 Task: Manage the organization's user interface settings.
Action: Mouse moved to (1196, 85)
Screenshot: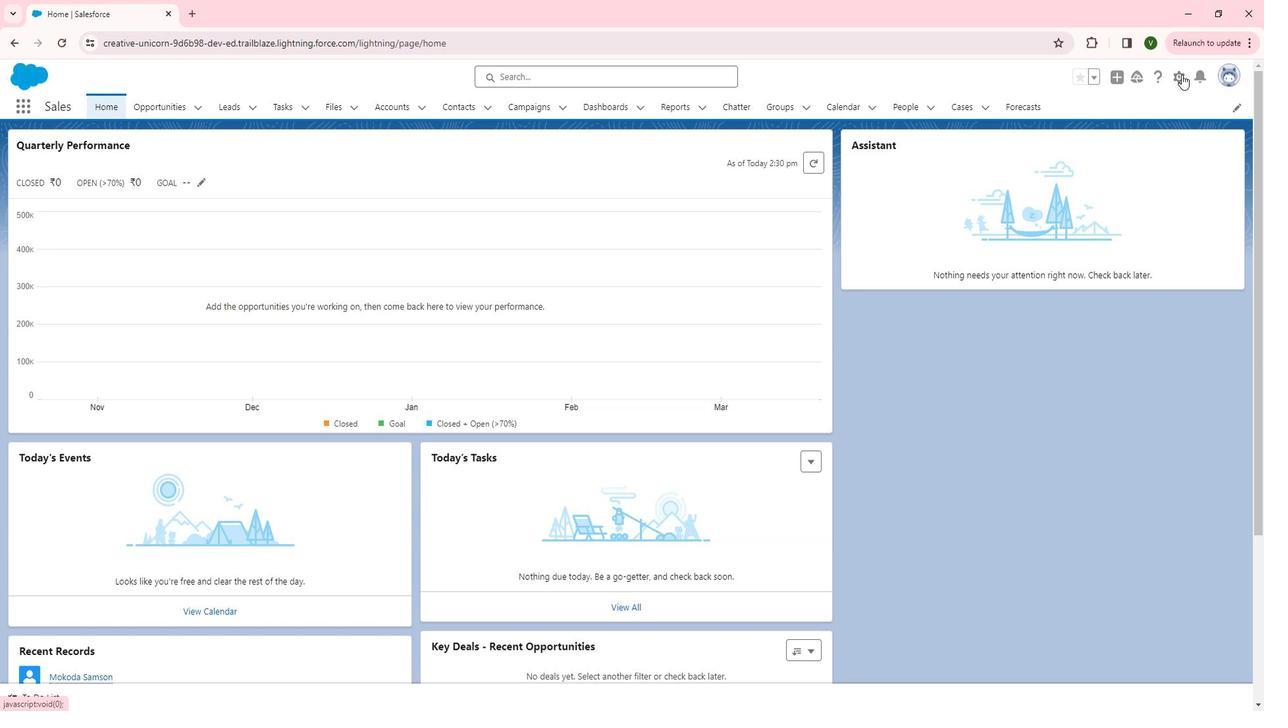 
Action: Mouse pressed left at (1196, 85)
Screenshot: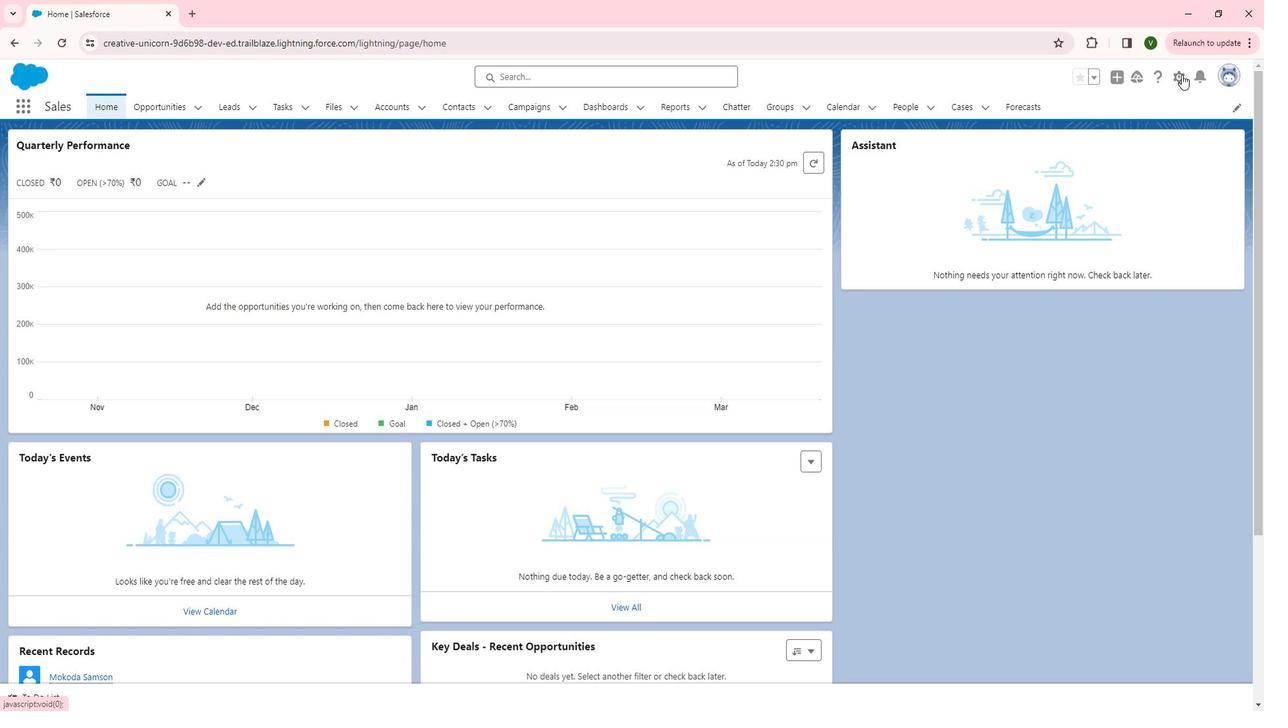 
Action: Mouse moved to (1145, 178)
Screenshot: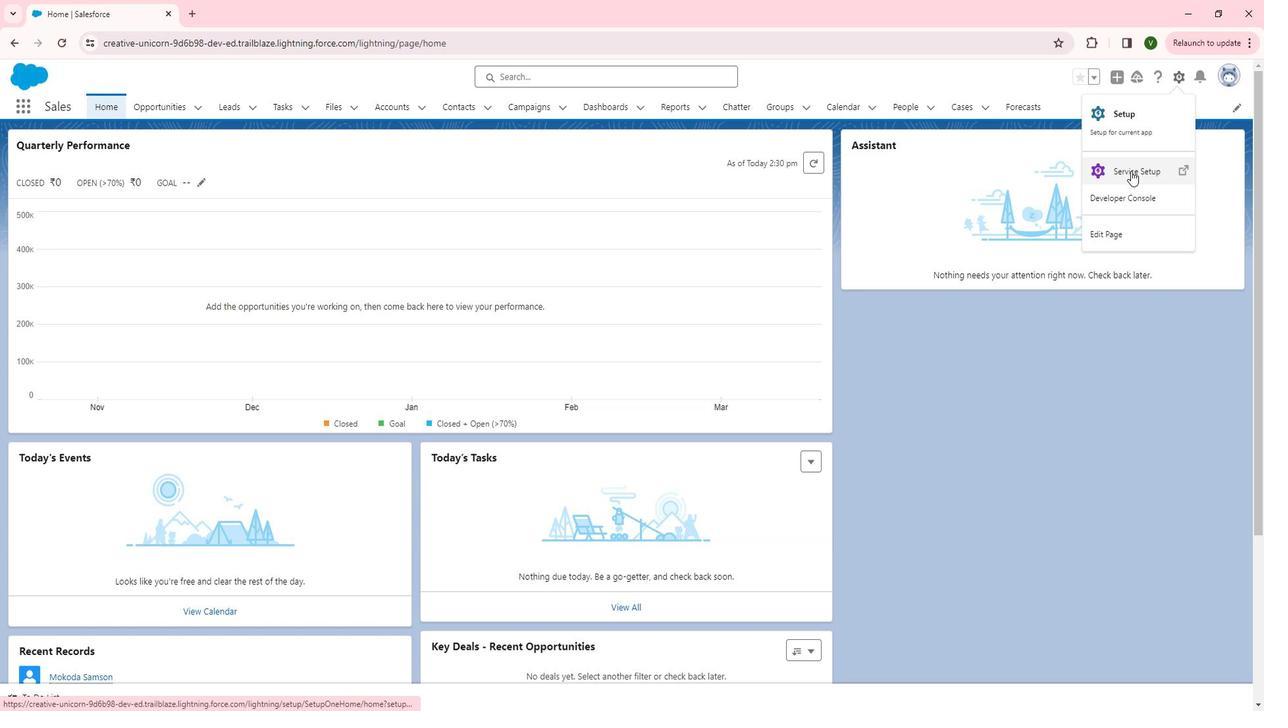 
Action: Mouse pressed left at (1145, 178)
Screenshot: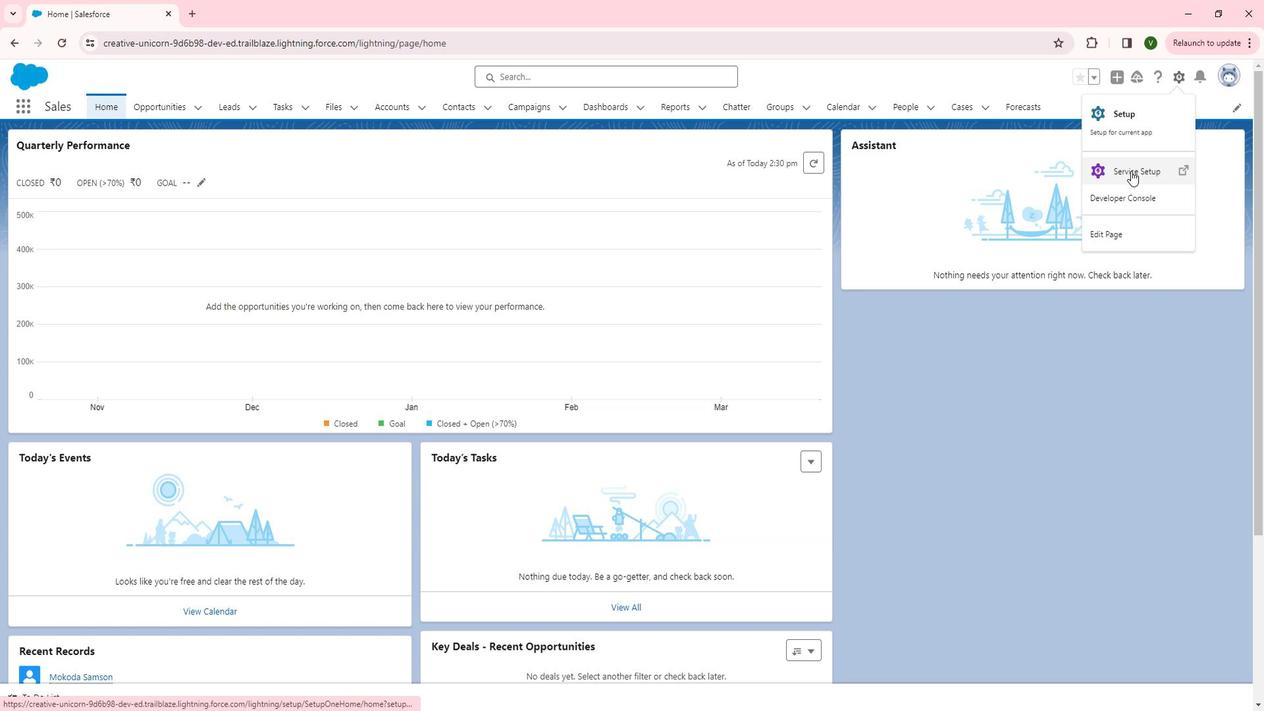 
Action: Mouse moved to (109, 328)
Screenshot: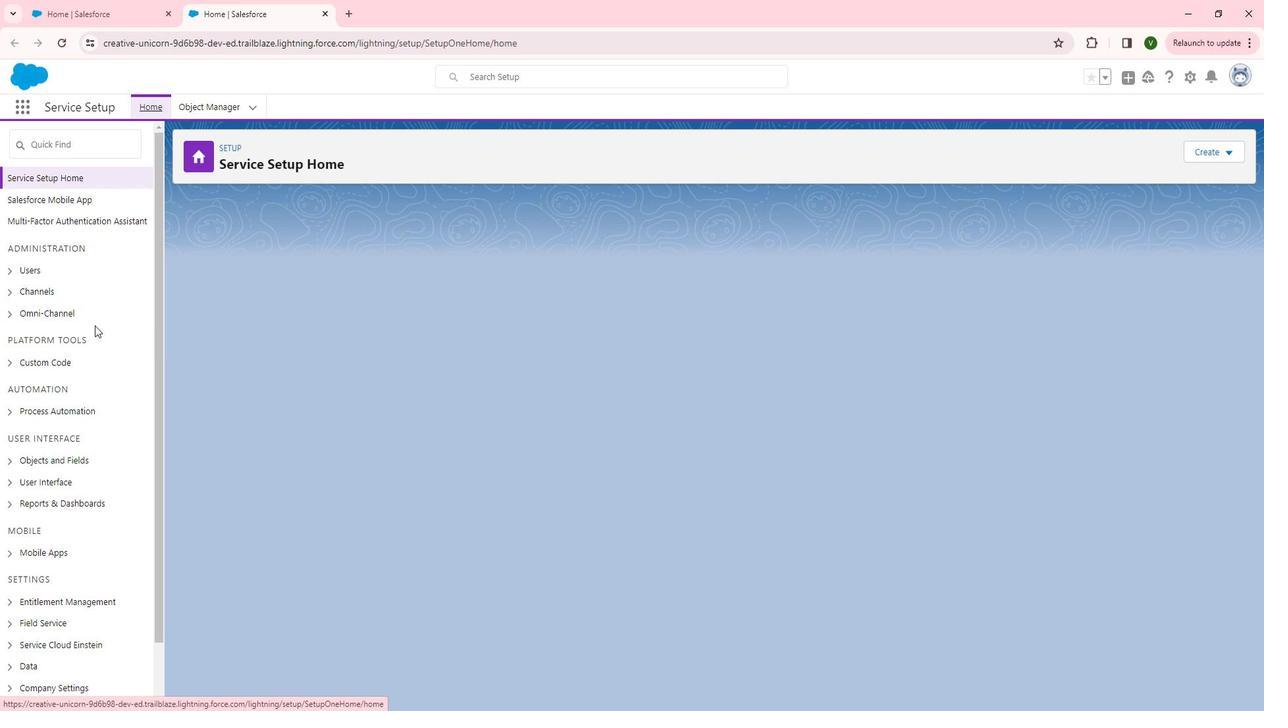 
Action: Mouse scrolled (109, 327) with delta (0, 0)
Screenshot: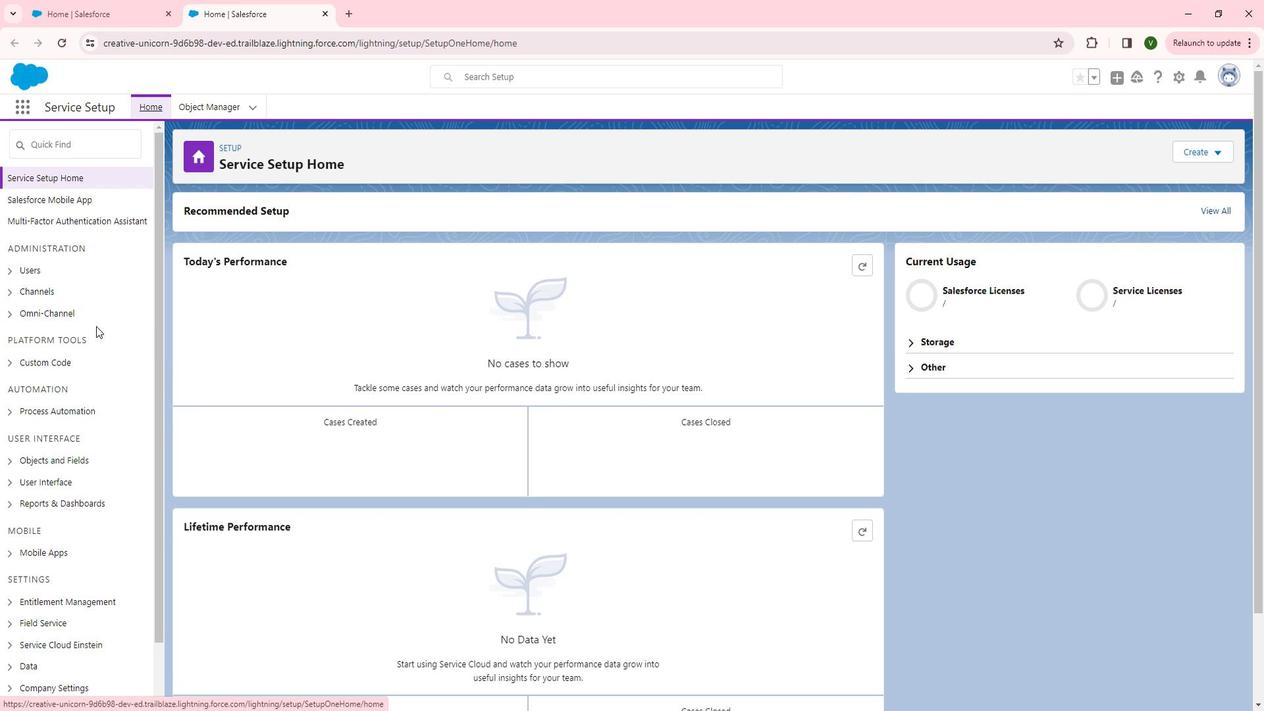 
Action: Mouse moved to (54, 388)
Screenshot: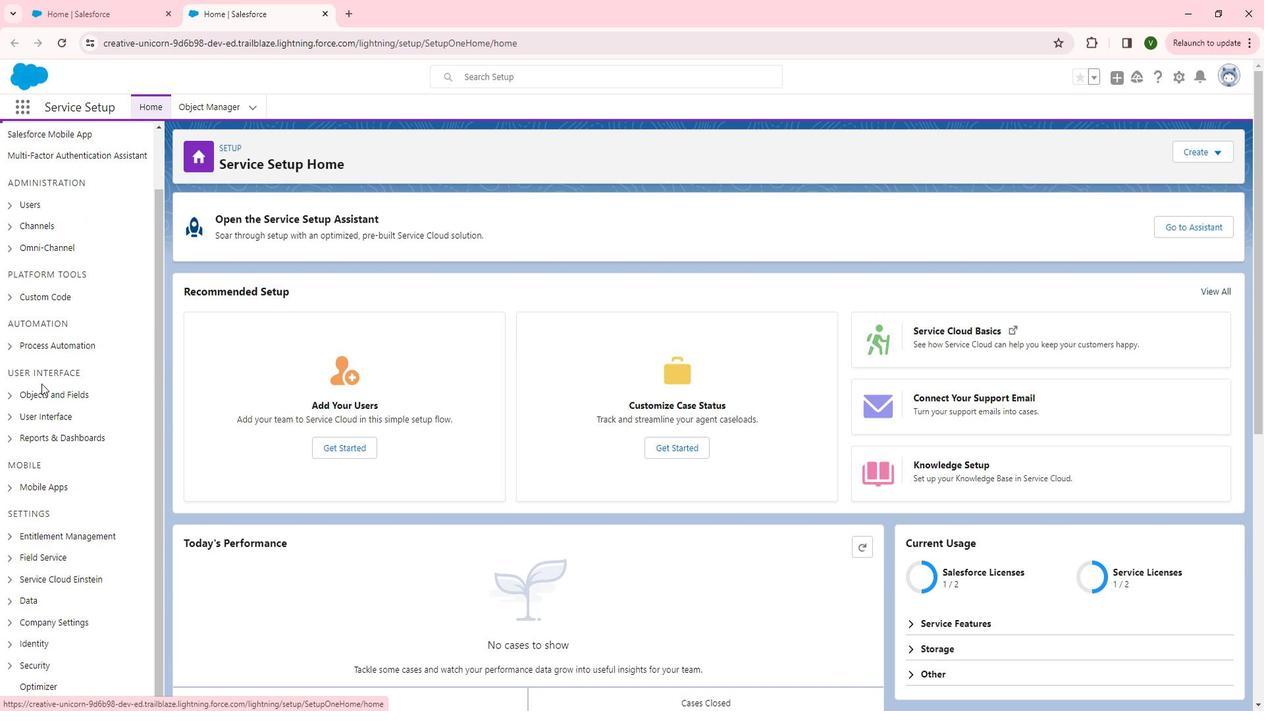 
Action: Mouse scrolled (54, 387) with delta (0, 0)
Screenshot: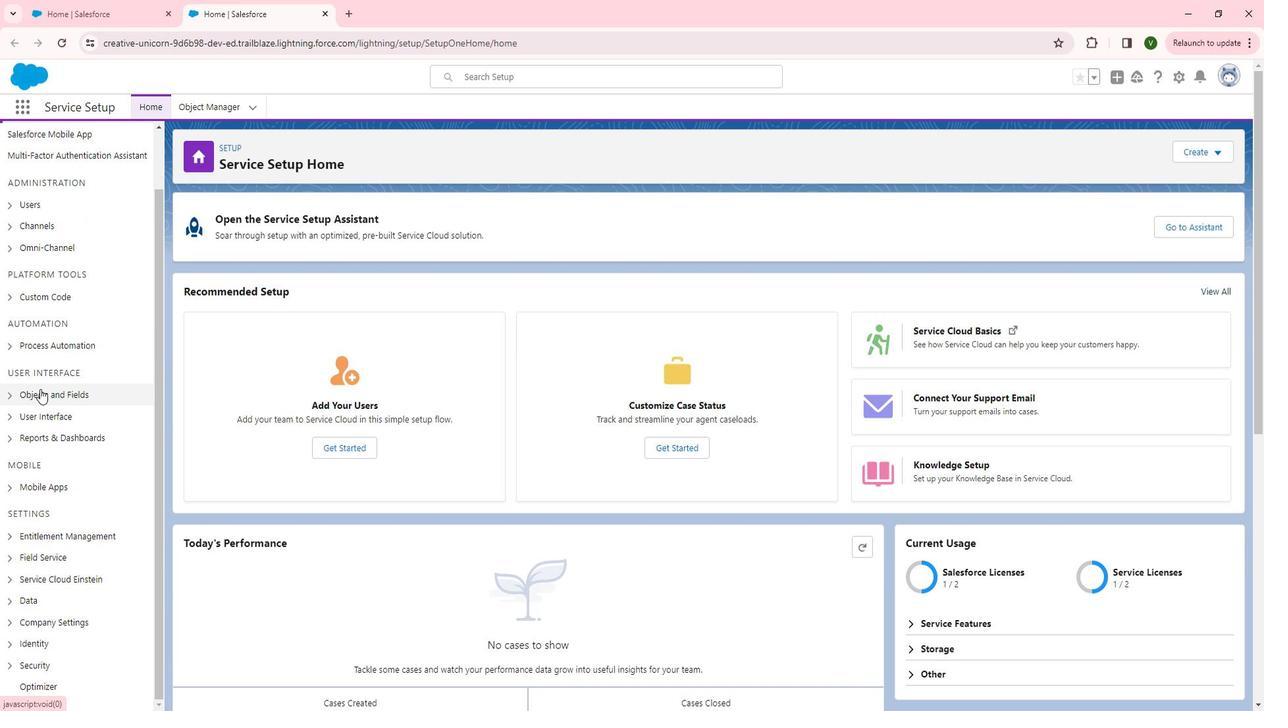 
Action: Mouse moved to (25, 415)
Screenshot: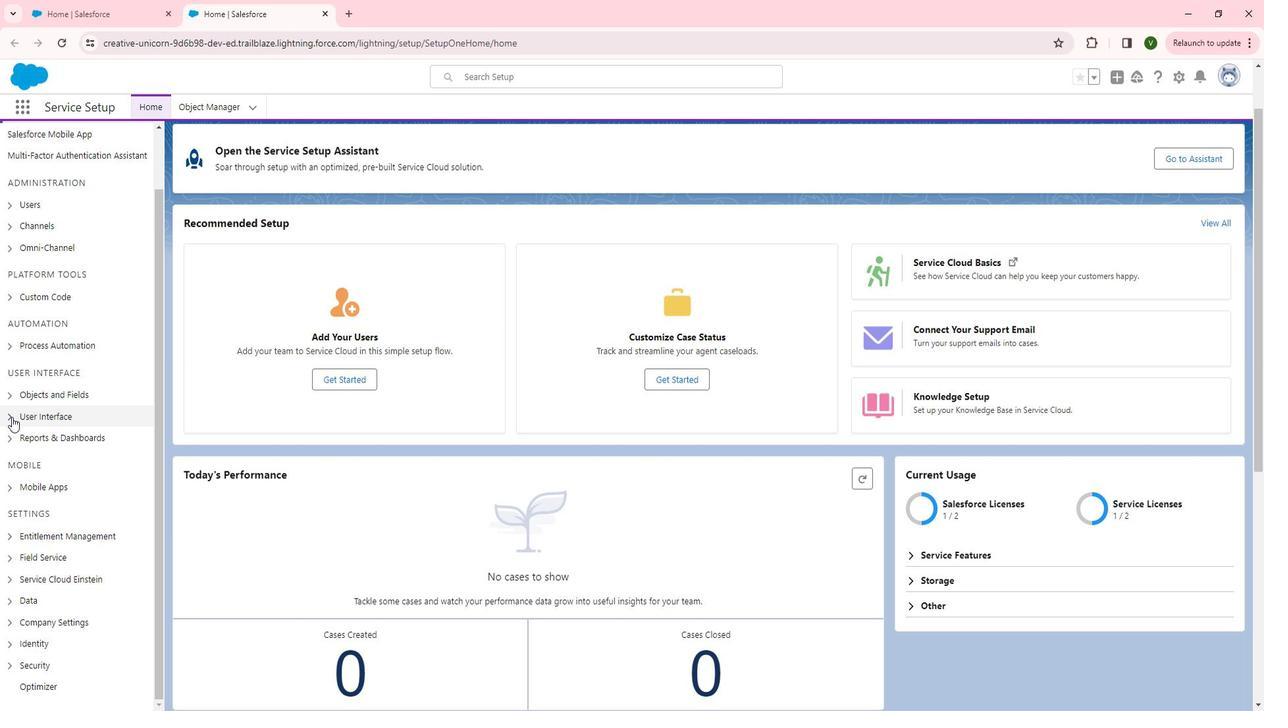 
Action: Mouse pressed left at (25, 415)
Screenshot: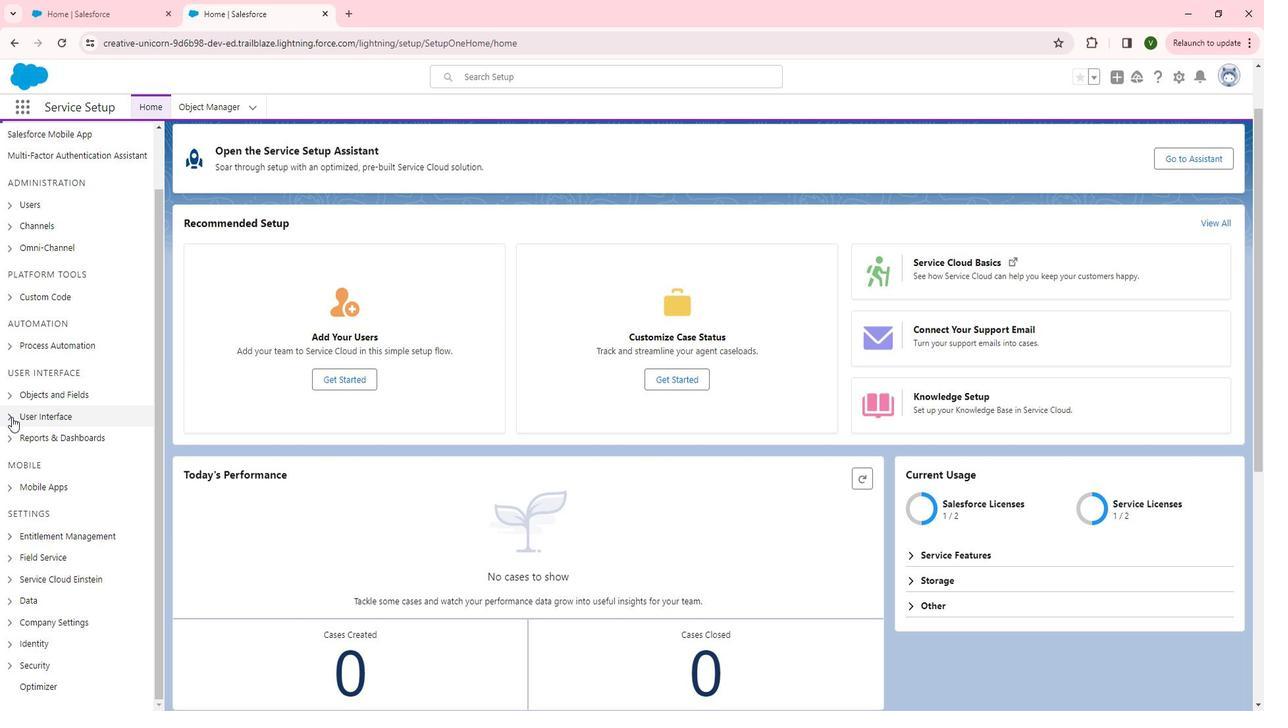 
Action: Mouse moved to (72, 412)
Screenshot: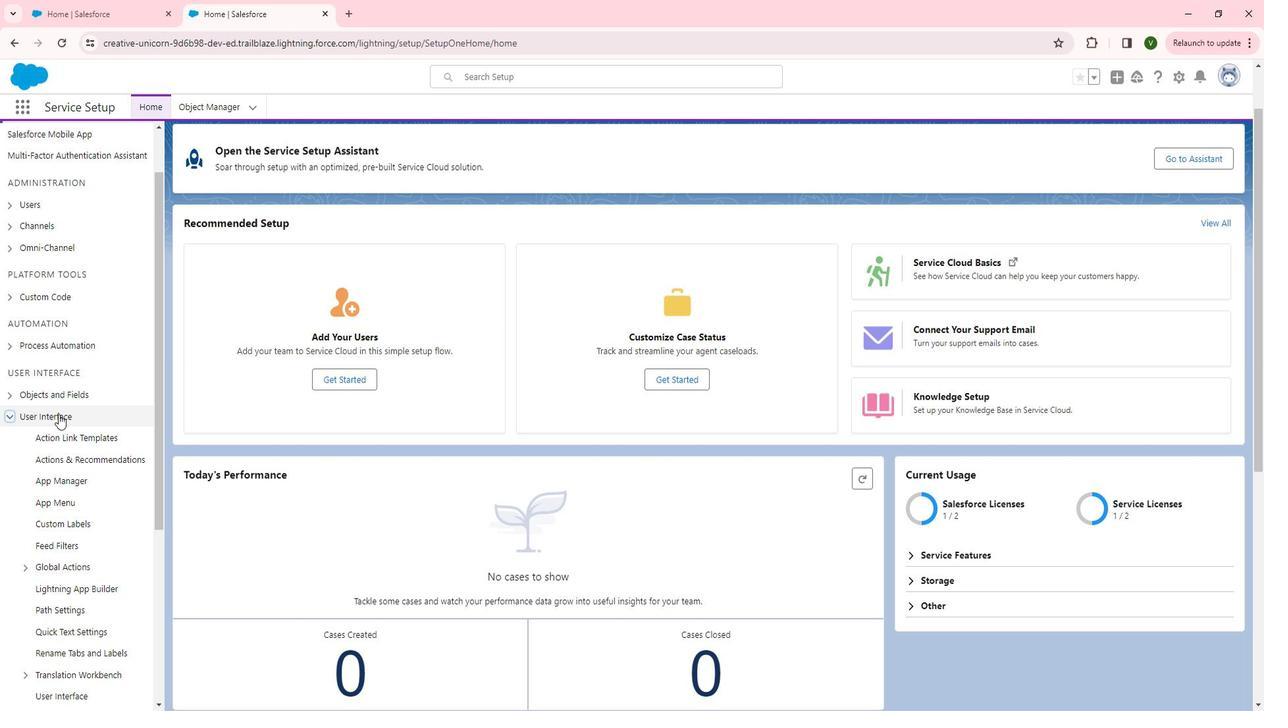 
Action: Mouse scrolled (72, 412) with delta (0, 0)
Screenshot: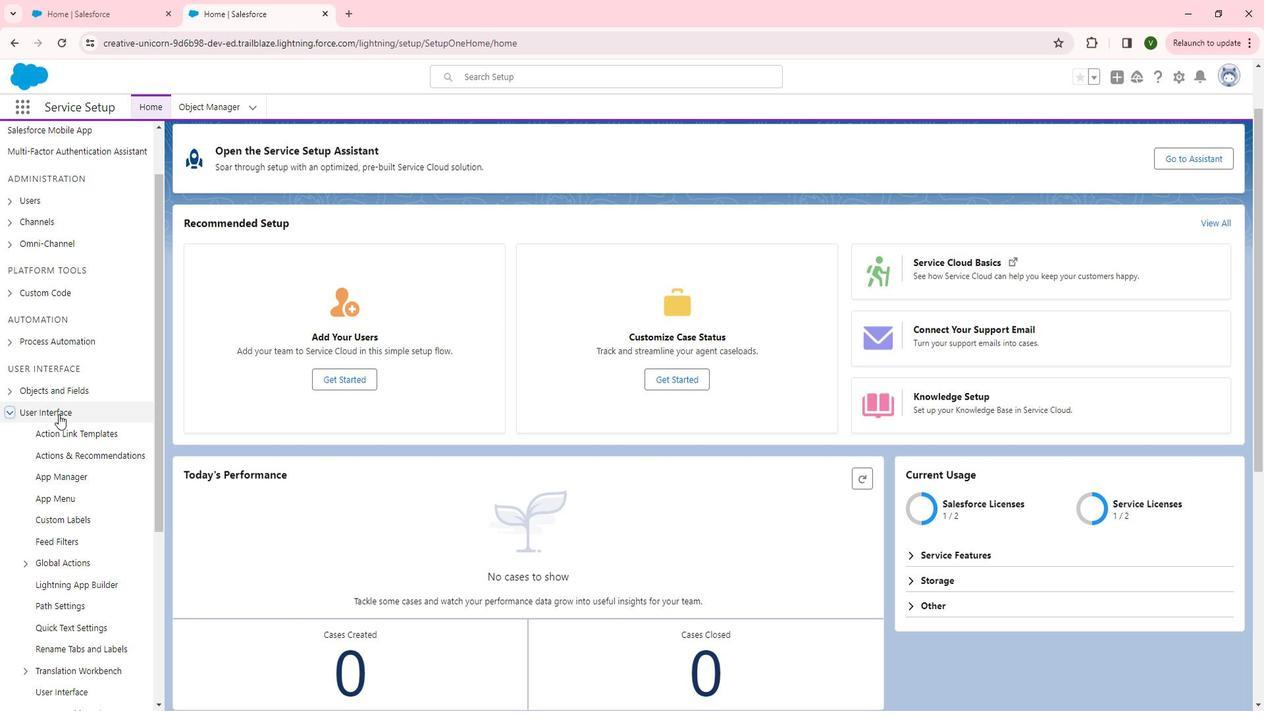 
Action: Mouse scrolled (72, 412) with delta (0, 0)
Screenshot: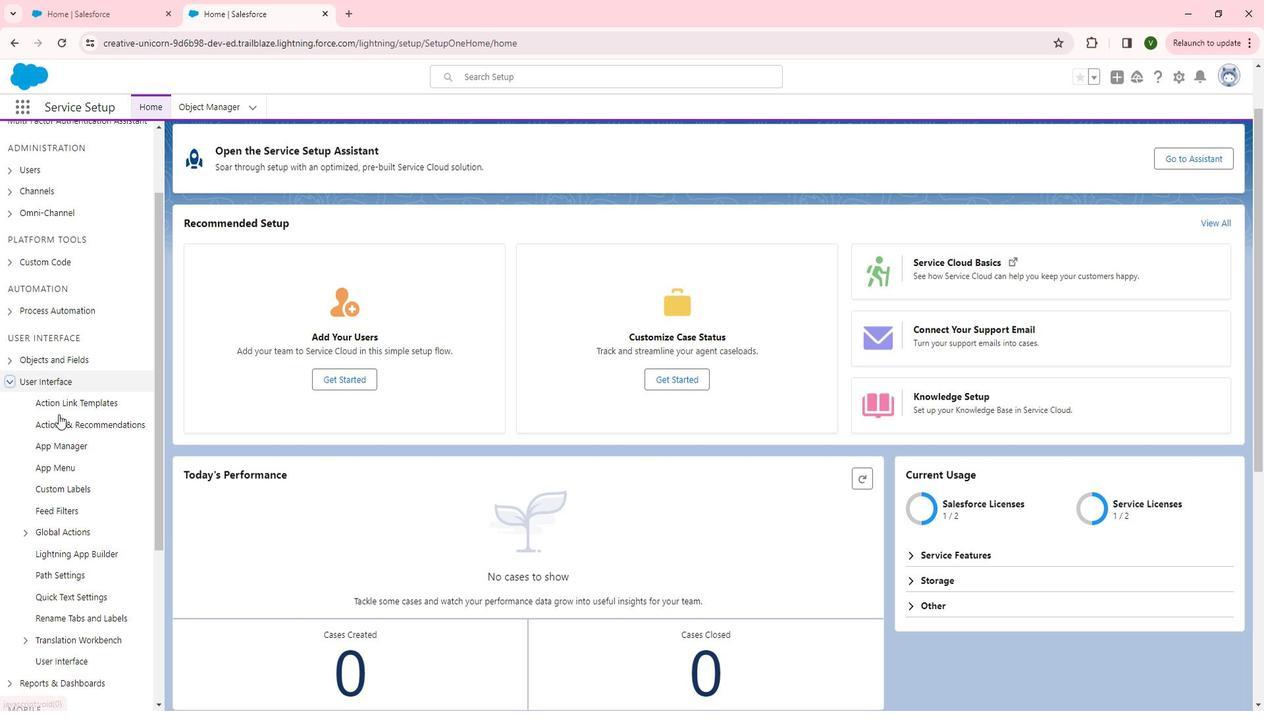 
Action: Mouse scrolled (72, 412) with delta (0, 0)
Screenshot: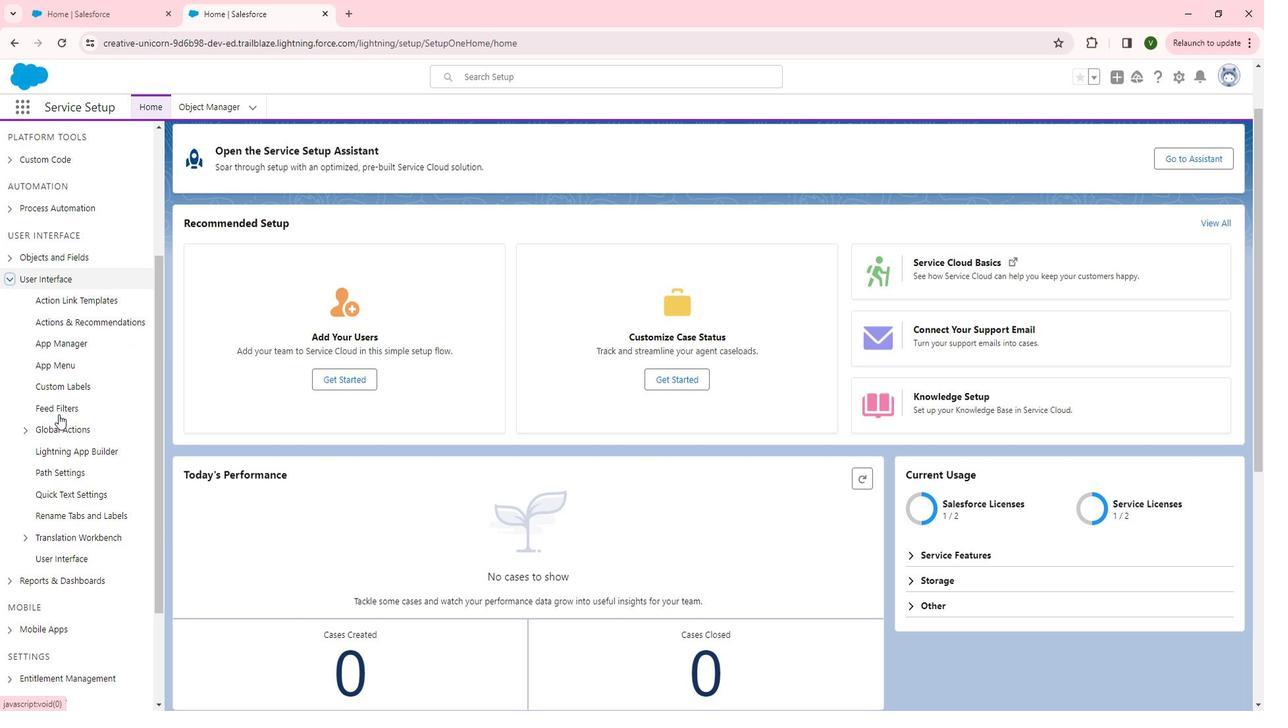 
Action: Mouse scrolled (72, 412) with delta (0, 0)
Screenshot: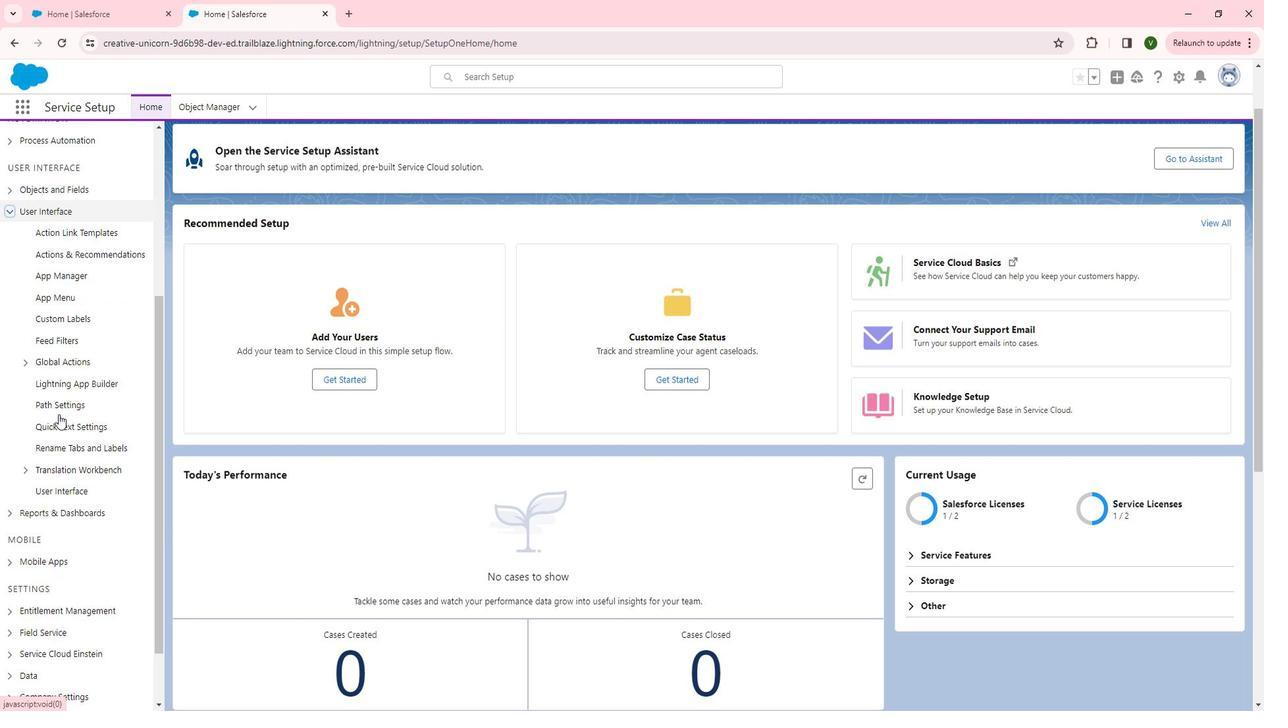 
Action: Mouse moved to (72, 420)
Screenshot: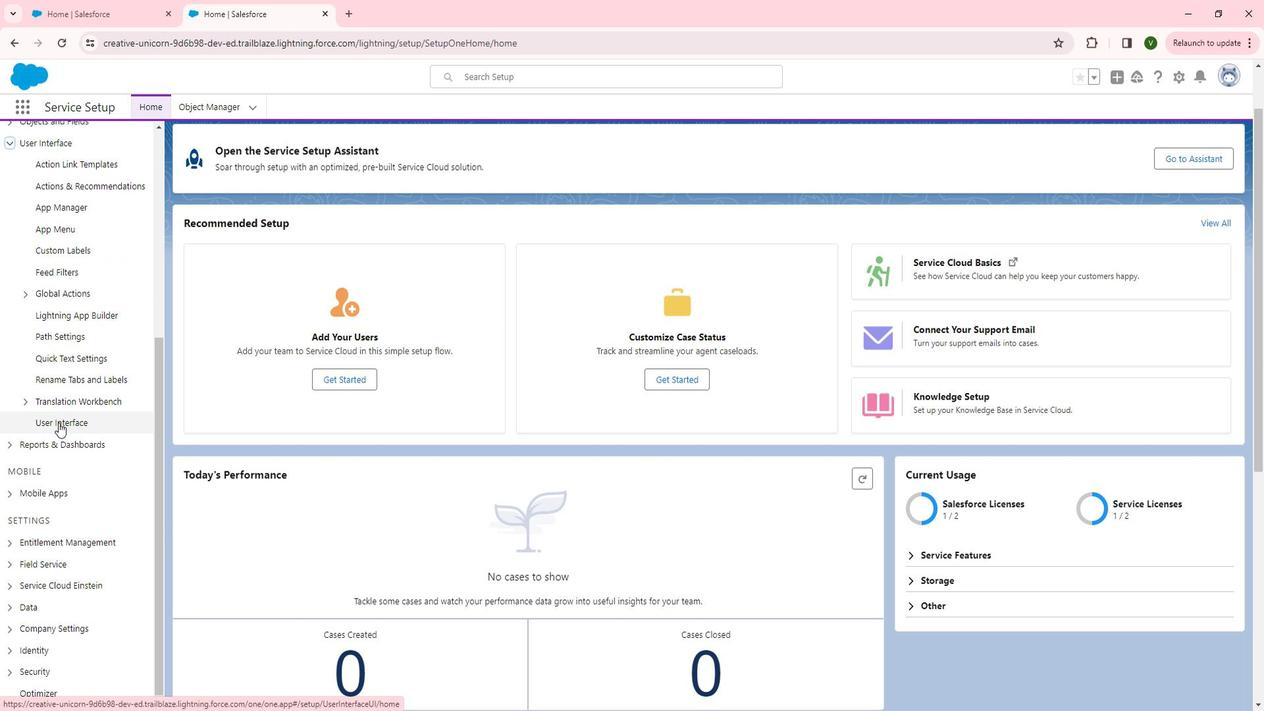 
Action: Mouse pressed left at (72, 420)
Screenshot: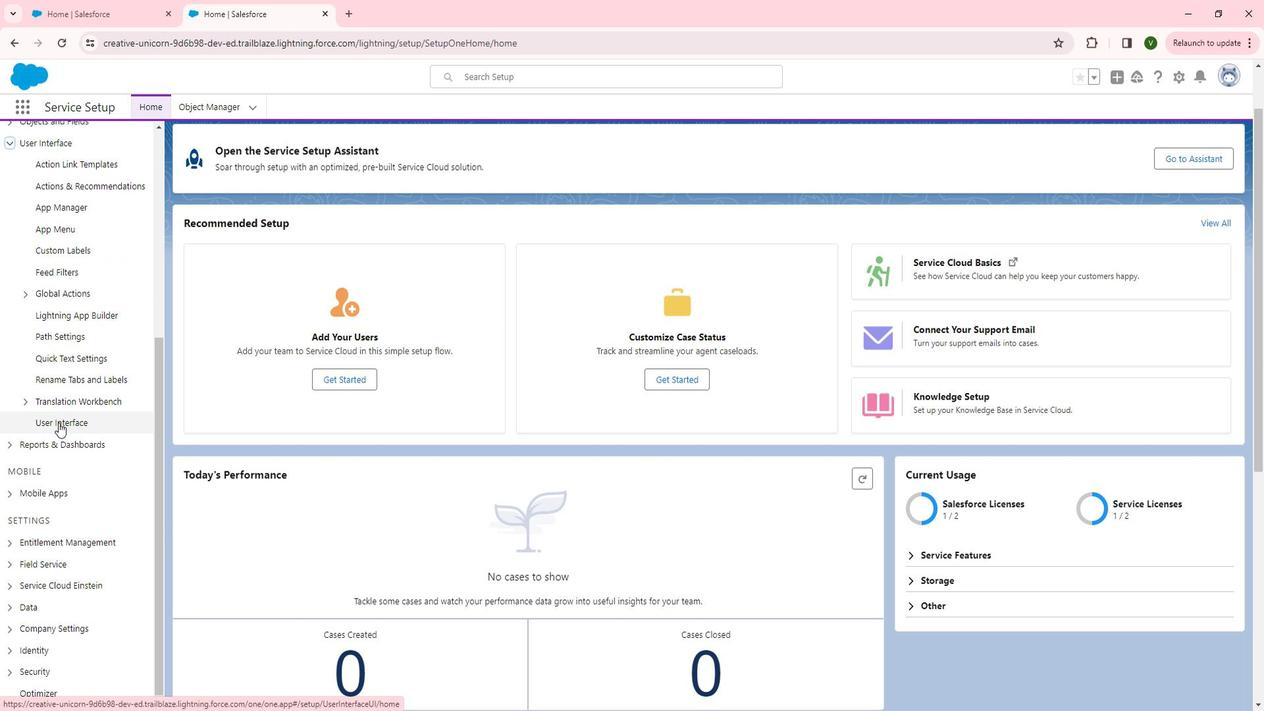 
Action: Mouse moved to (455, 354)
Screenshot: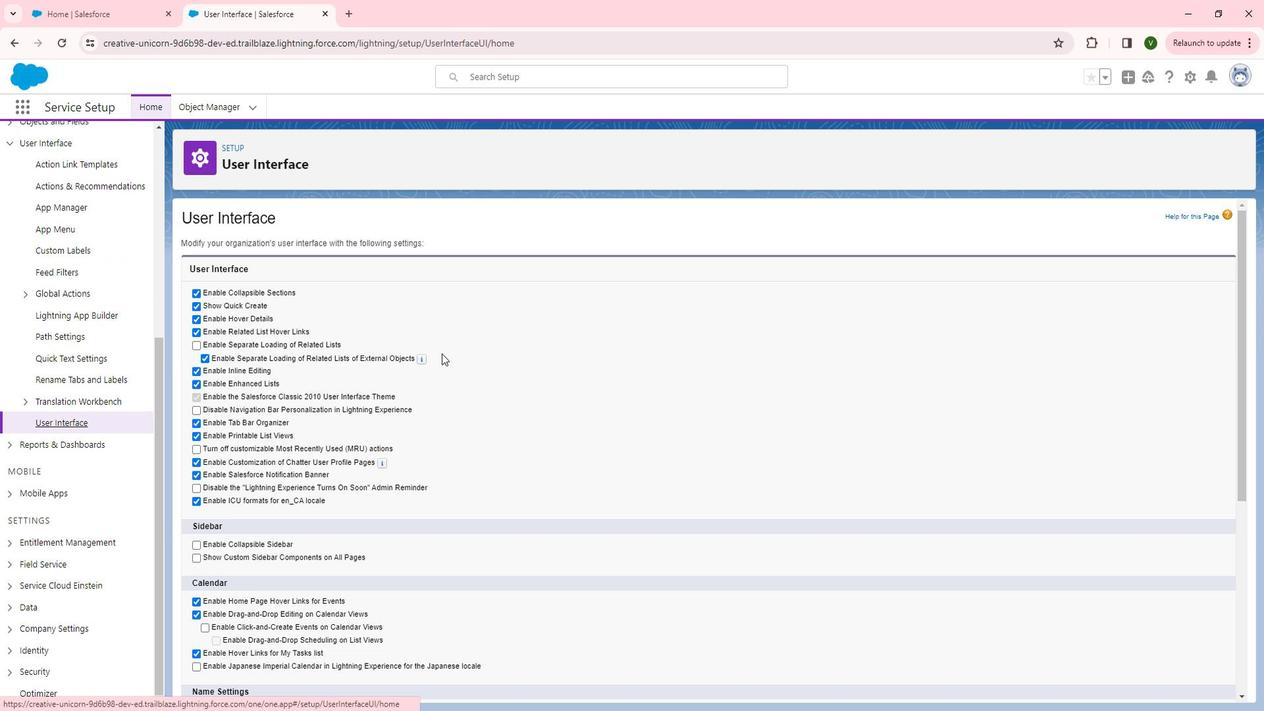
Action: Mouse scrolled (455, 353) with delta (0, 0)
Screenshot: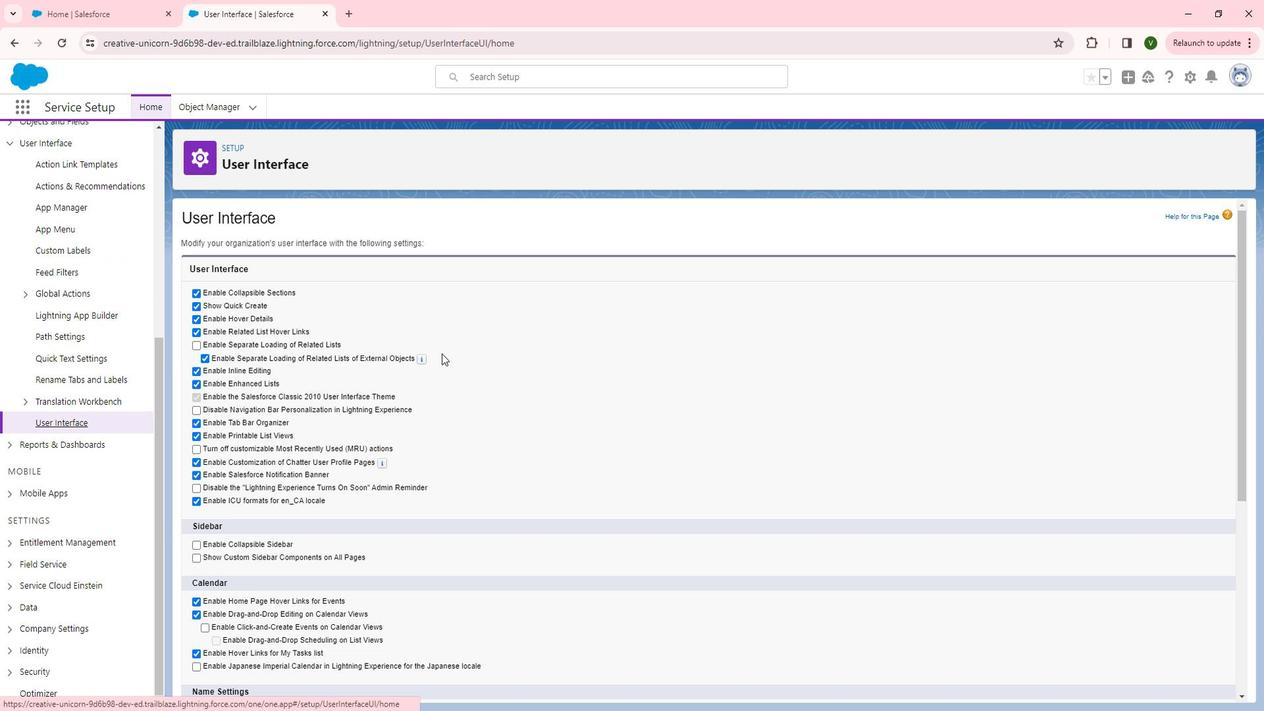 
Action: Mouse moved to (210, 381)
Screenshot: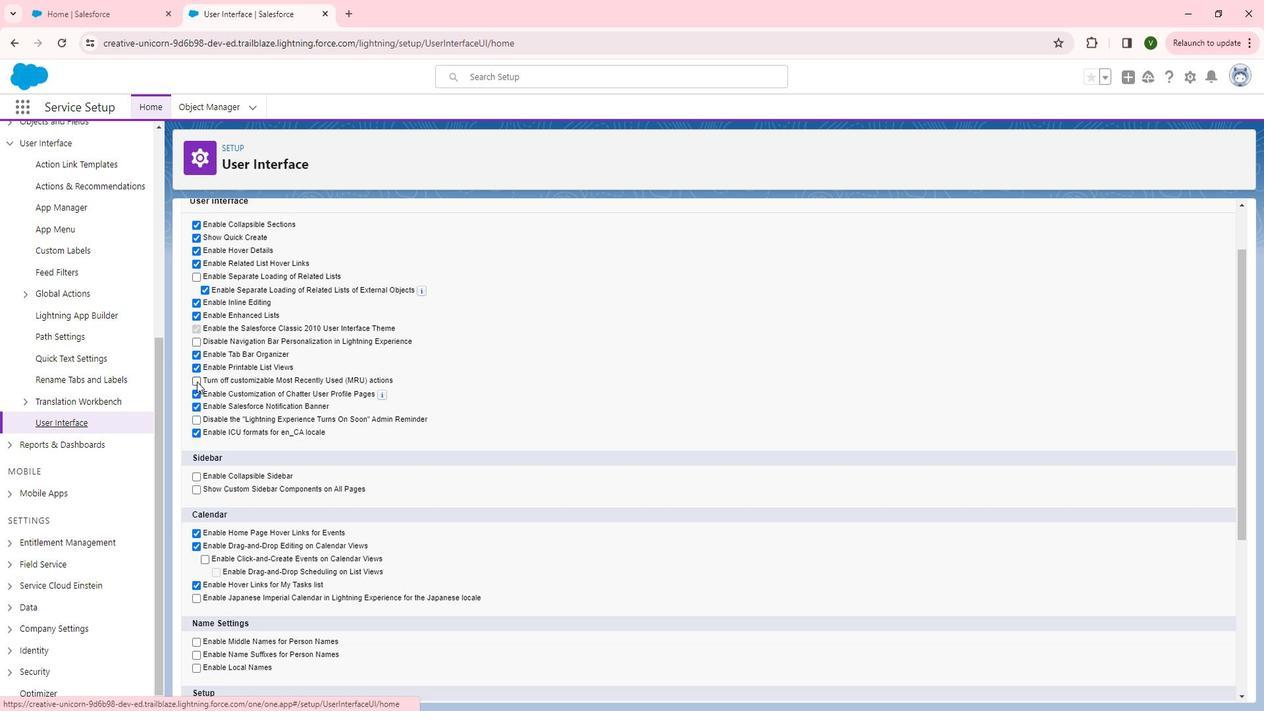 
Action: Mouse pressed left at (210, 381)
Screenshot: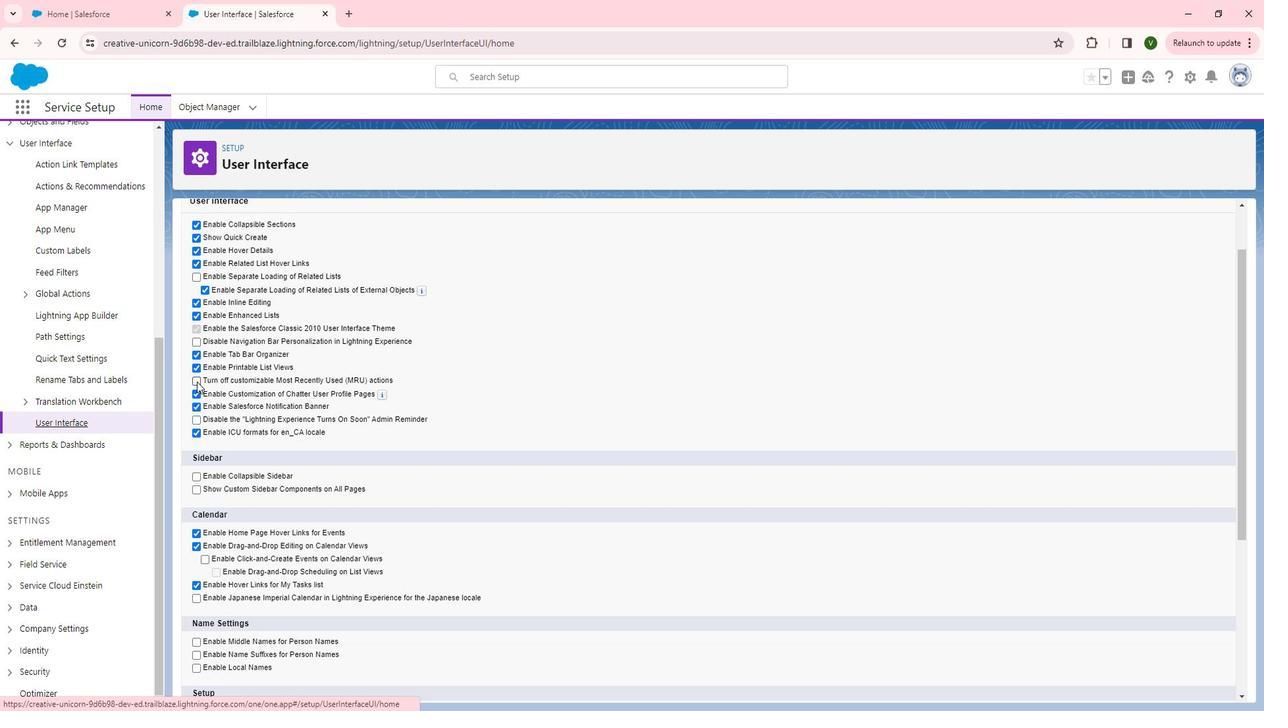 
Action: Mouse moved to (243, 489)
Screenshot: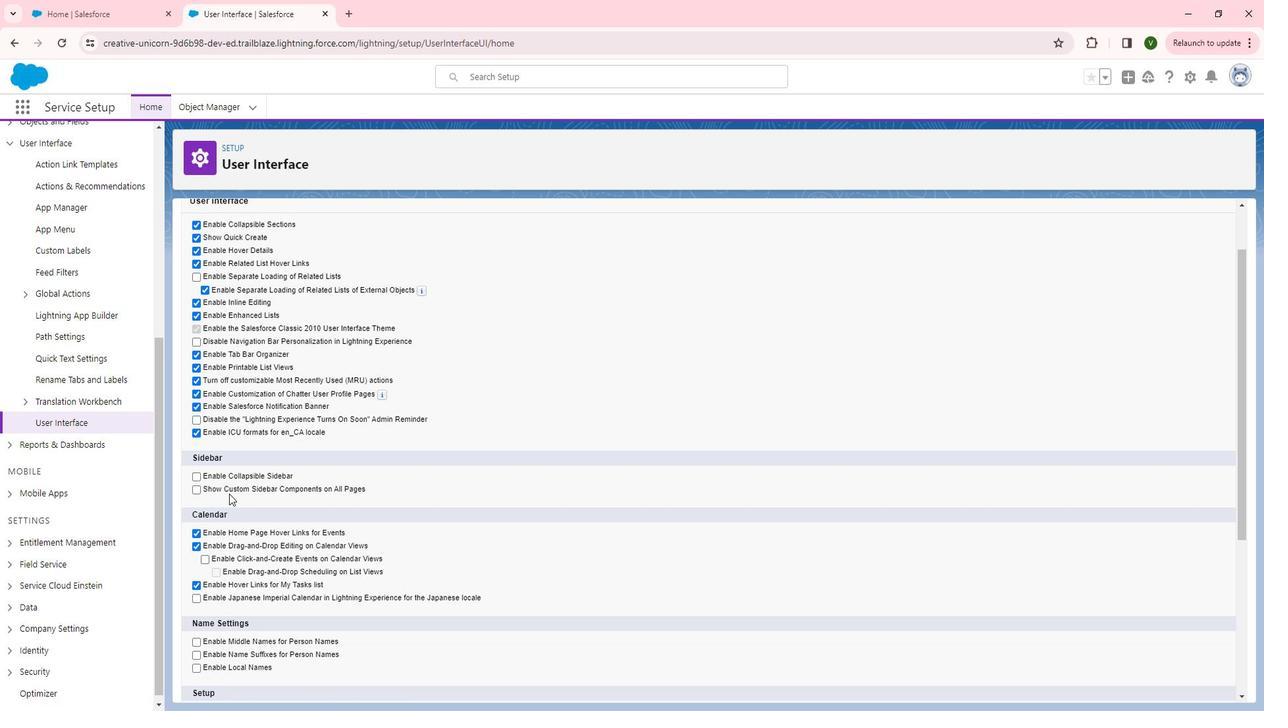 
Action: Mouse scrolled (243, 488) with delta (0, 0)
Screenshot: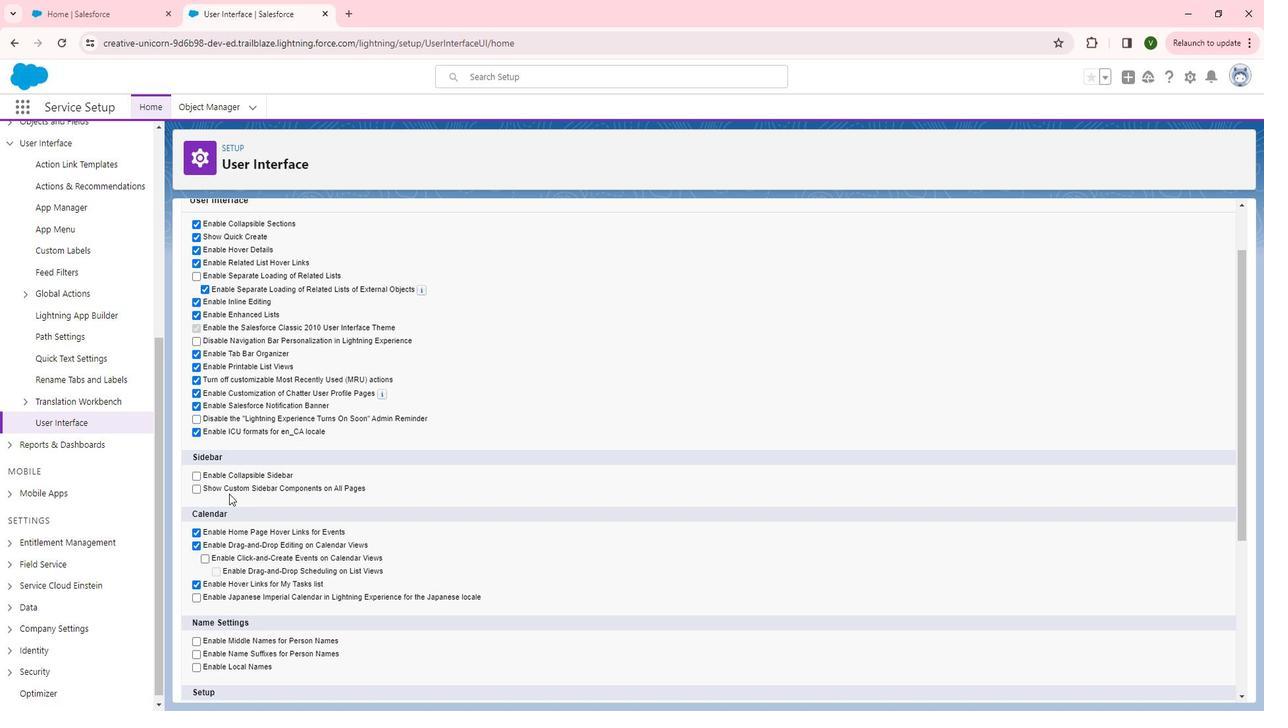 
Action: Mouse scrolled (243, 488) with delta (0, 0)
Screenshot: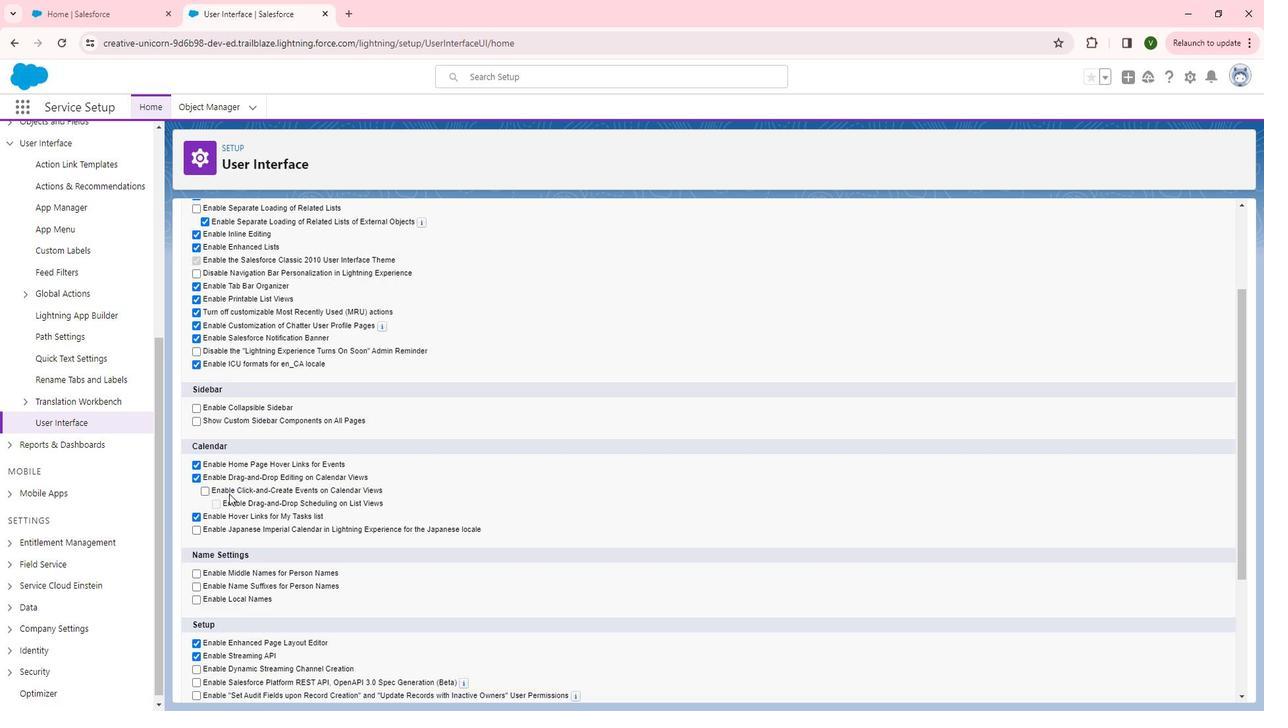 
Action: Mouse scrolled (243, 488) with delta (0, 0)
Screenshot: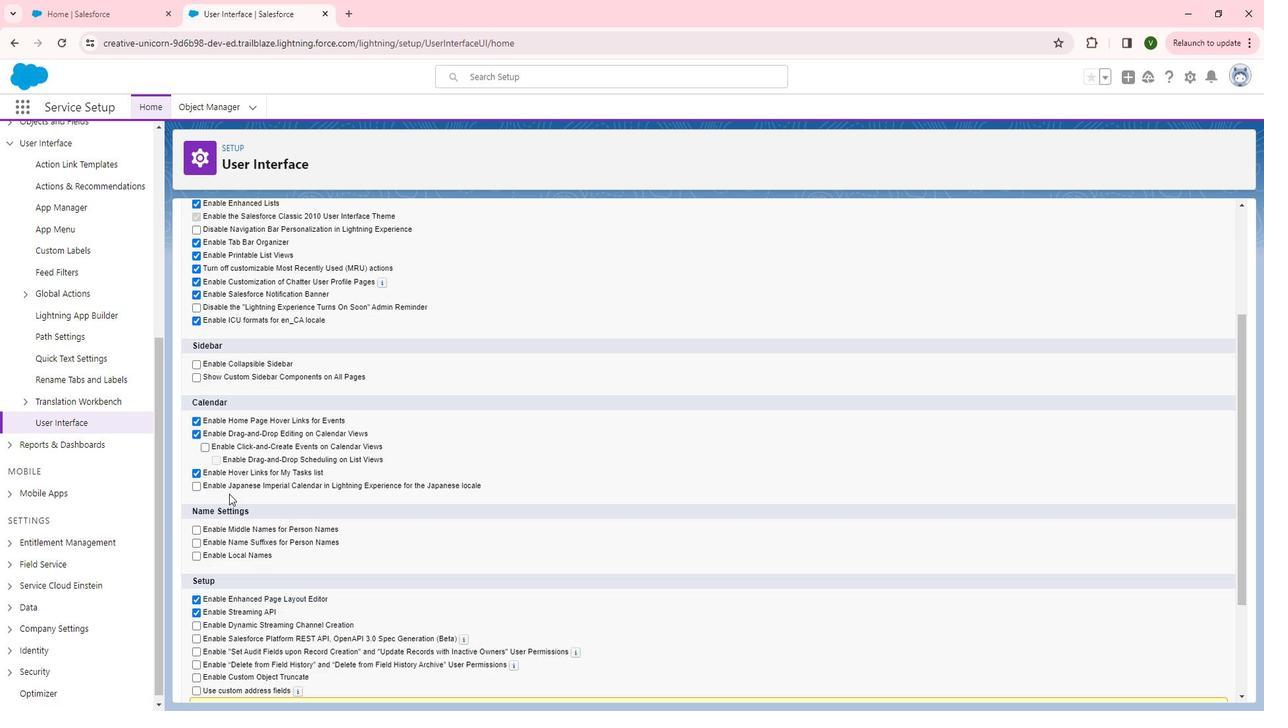 
Action: Mouse moved to (216, 443)
Screenshot: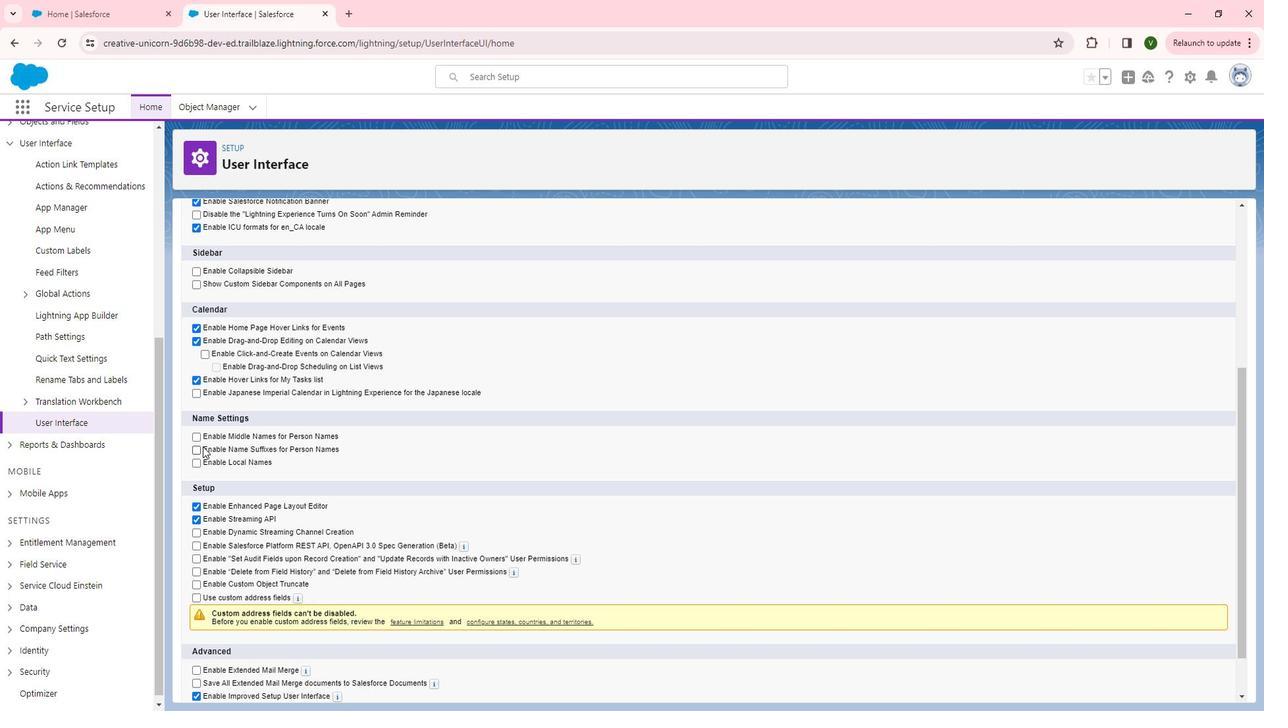 
Action: Mouse pressed left at (216, 443)
Screenshot: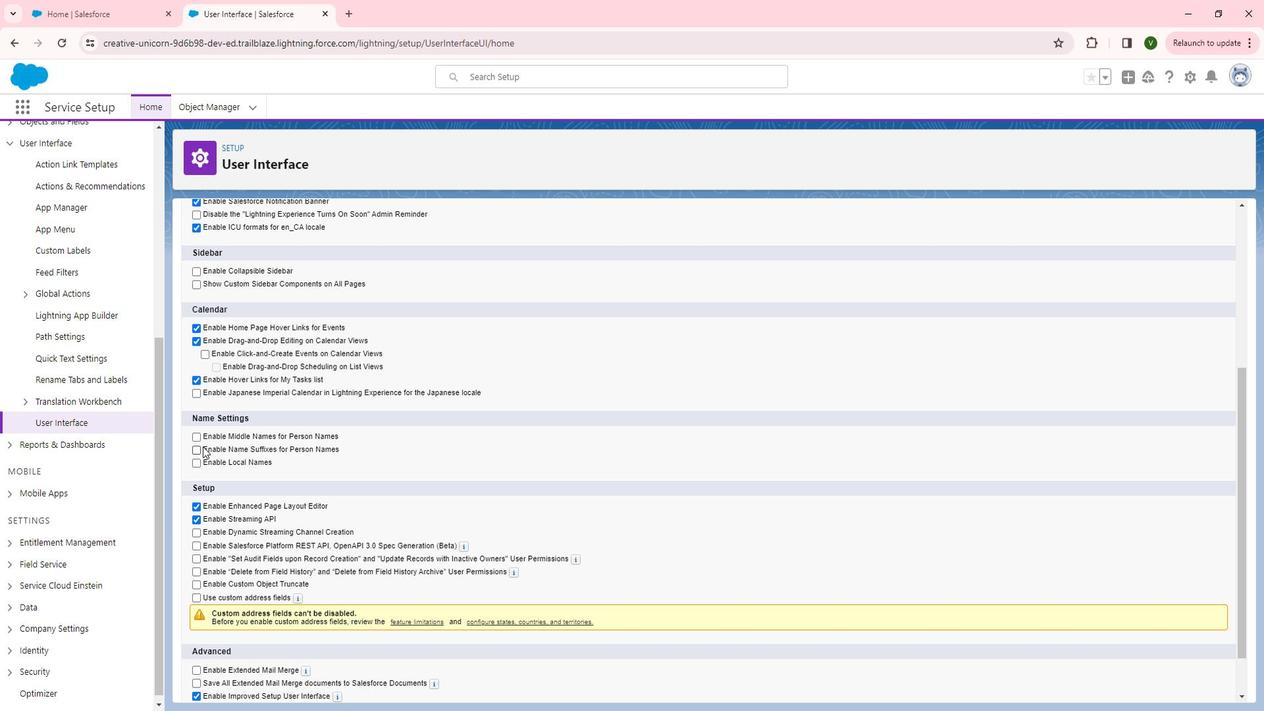 
Action: Mouse moved to (210, 433)
Screenshot: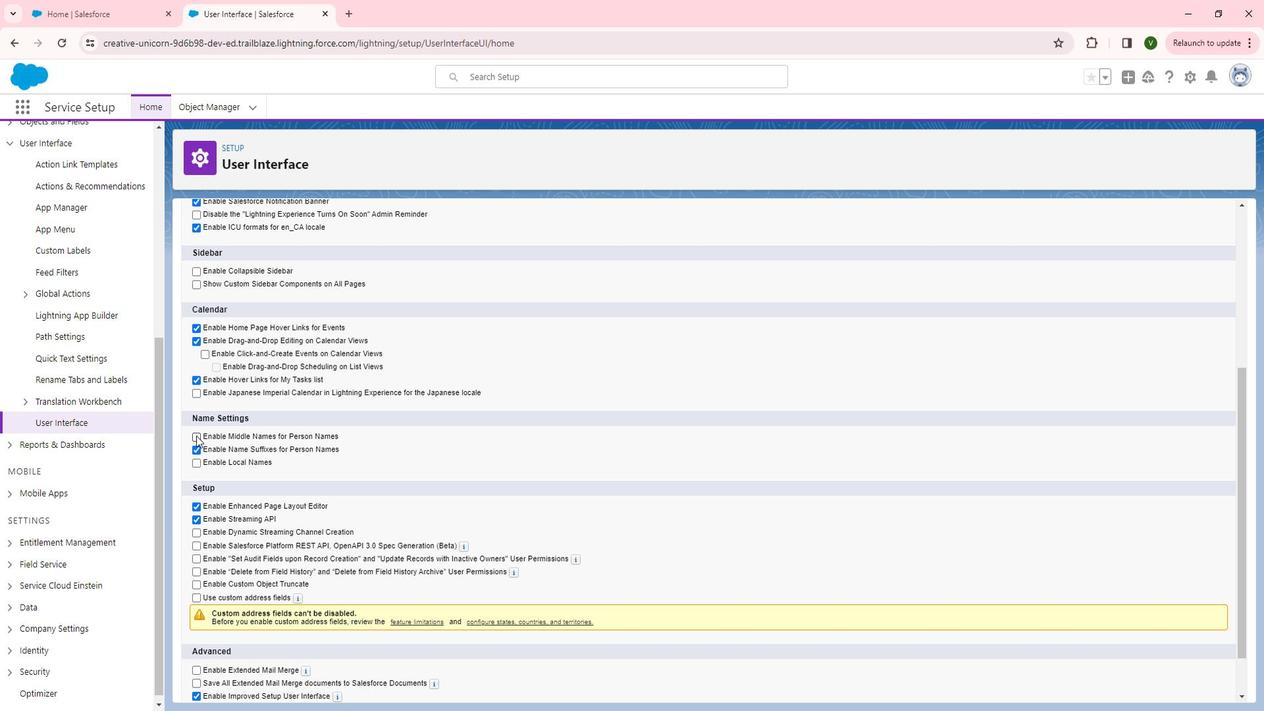 
Action: Mouse pressed left at (210, 433)
Screenshot: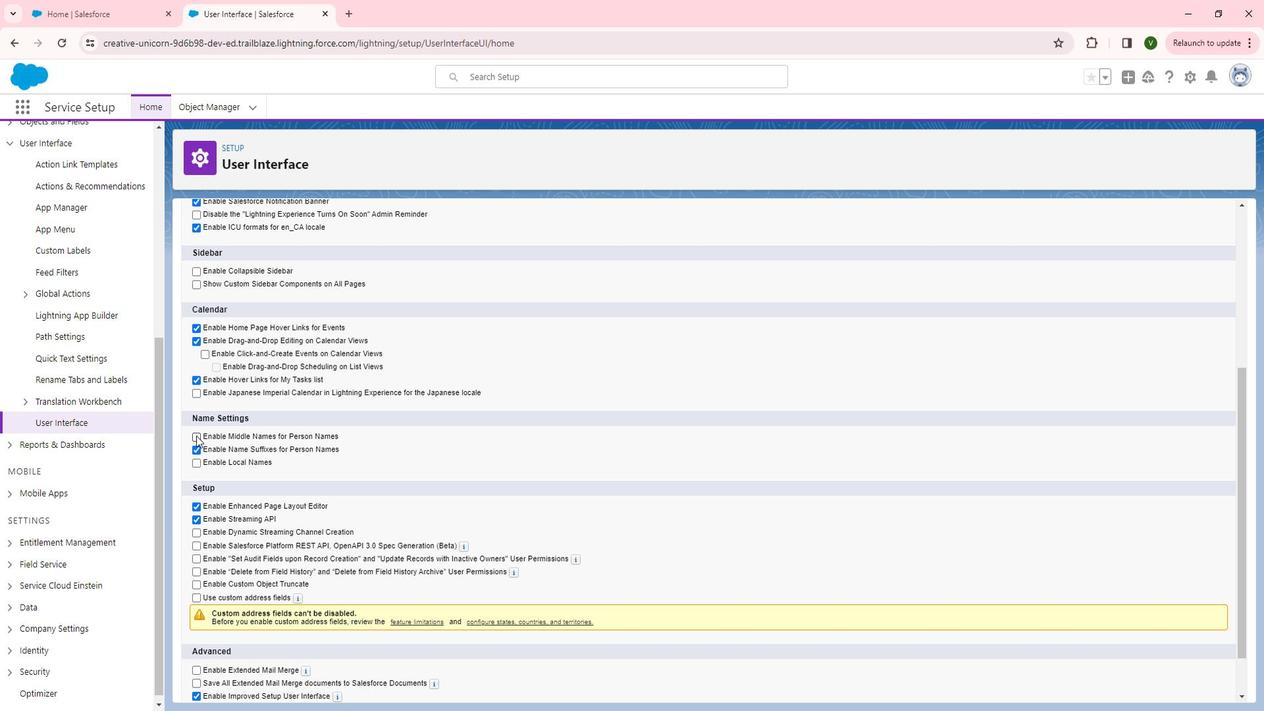 
Action: Mouse moved to (305, 463)
Screenshot: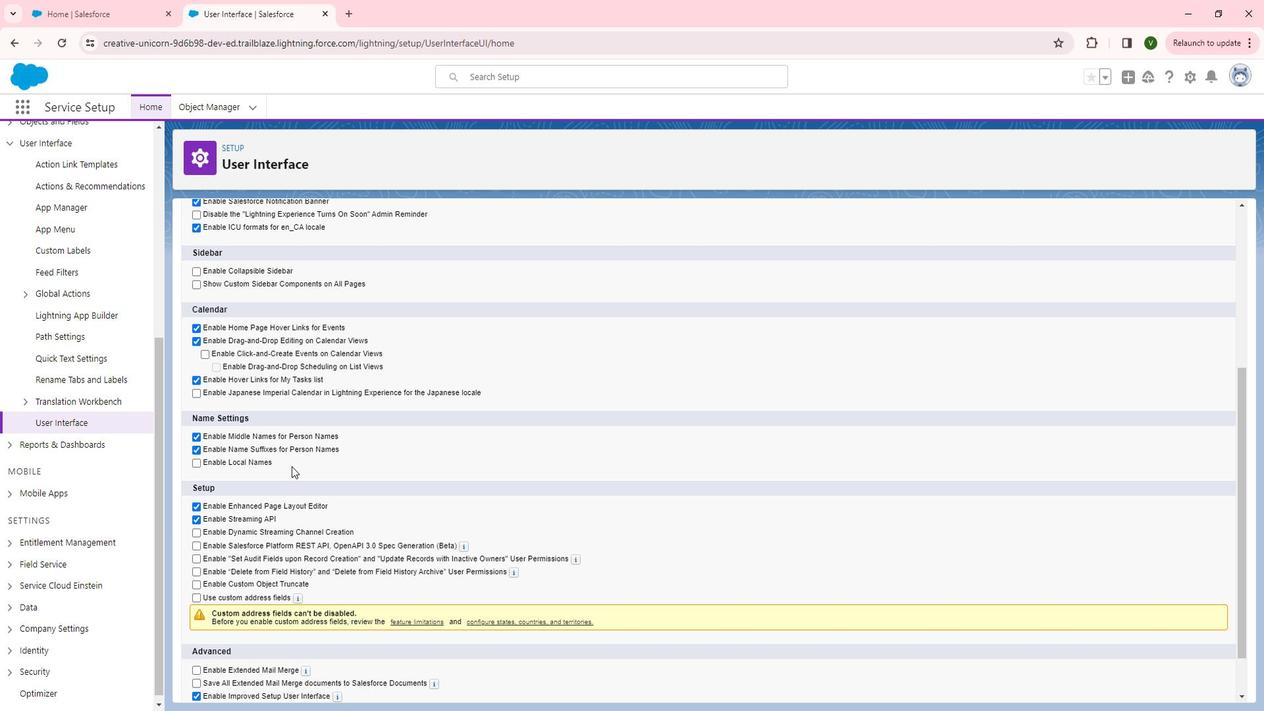 
Action: Mouse scrolled (305, 462) with delta (0, 0)
Screenshot: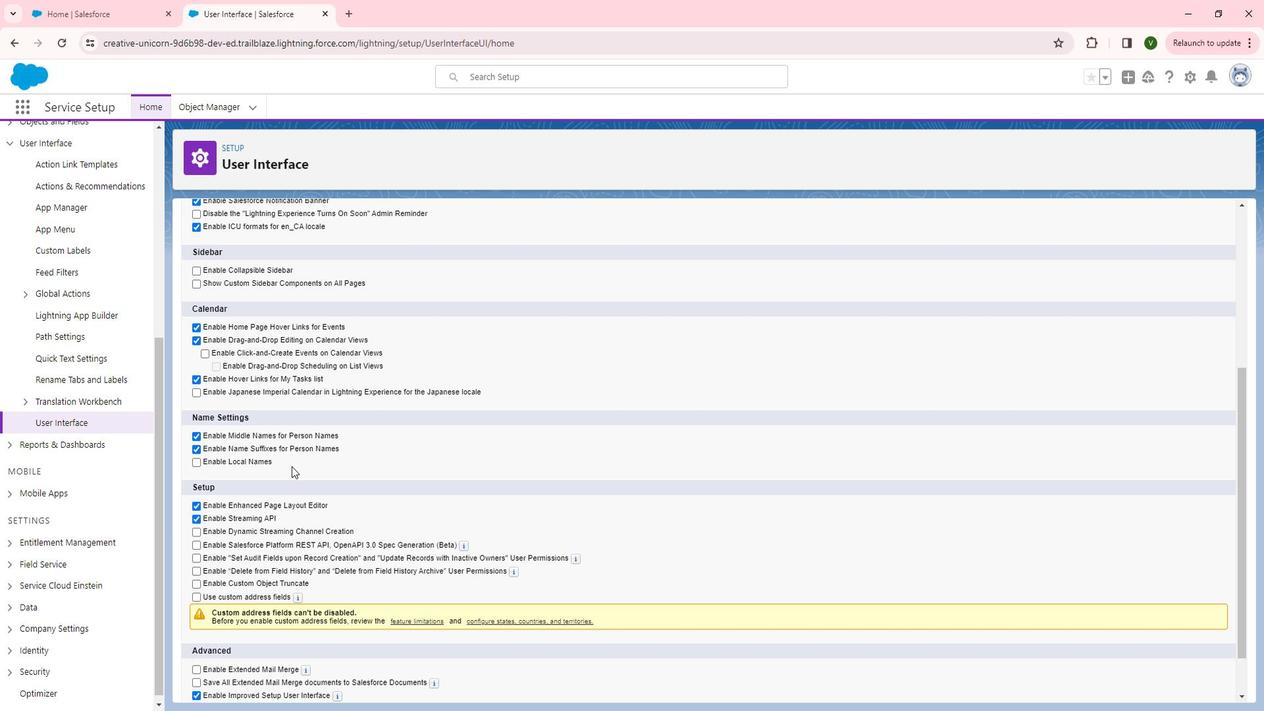 
Action: Mouse scrolled (305, 462) with delta (0, 0)
Screenshot: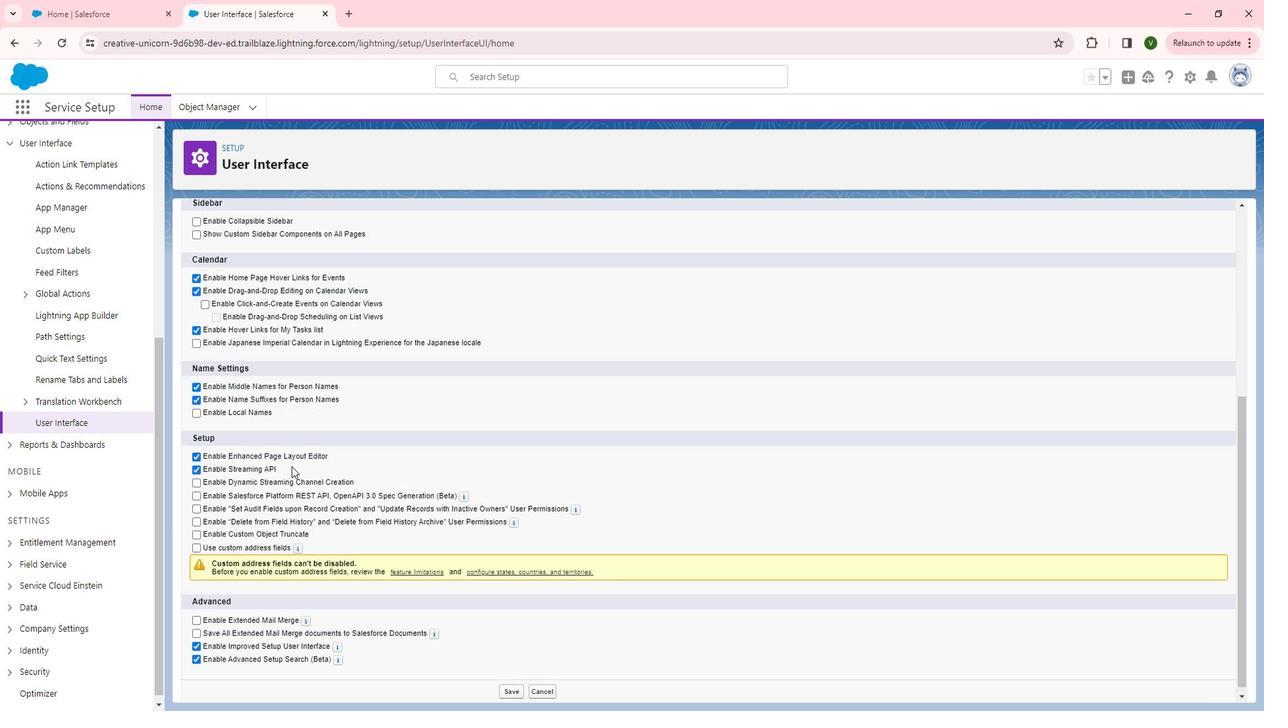 
Action: Mouse moved to (291, 470)
Screenshot: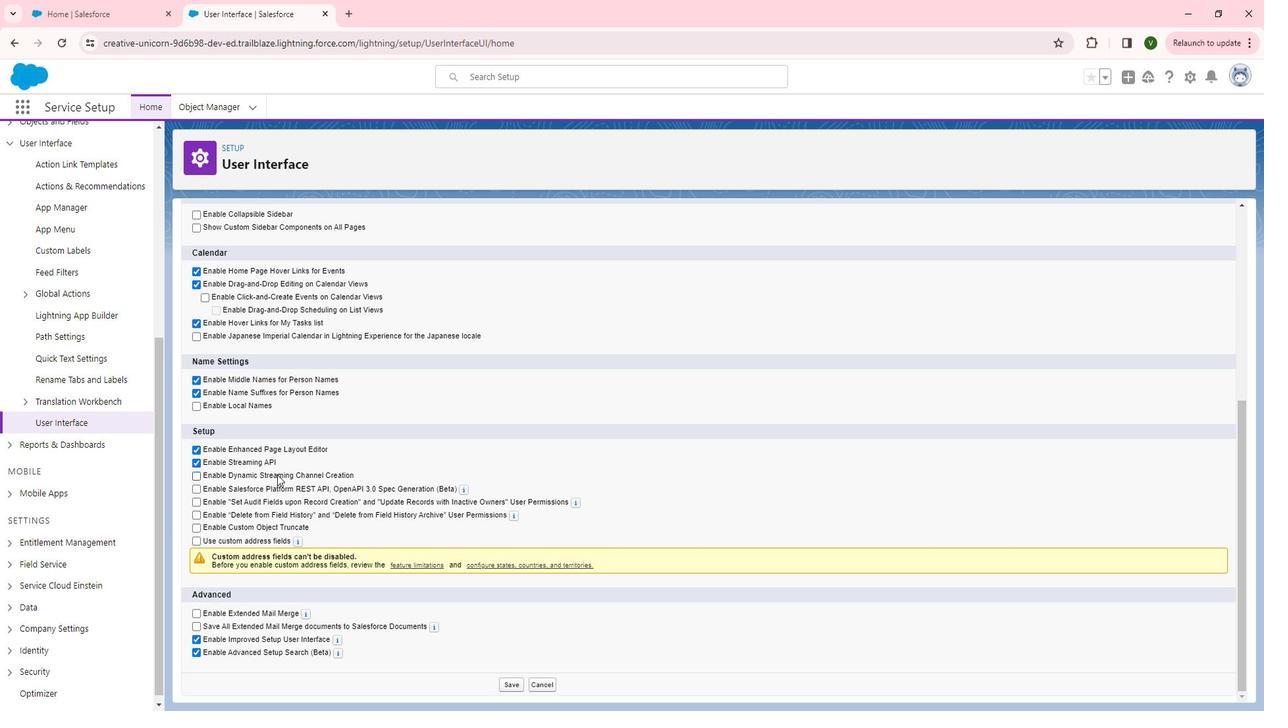 
Action: Mouse scrolled (291, 470) with delta (0, 0)
Screenshot: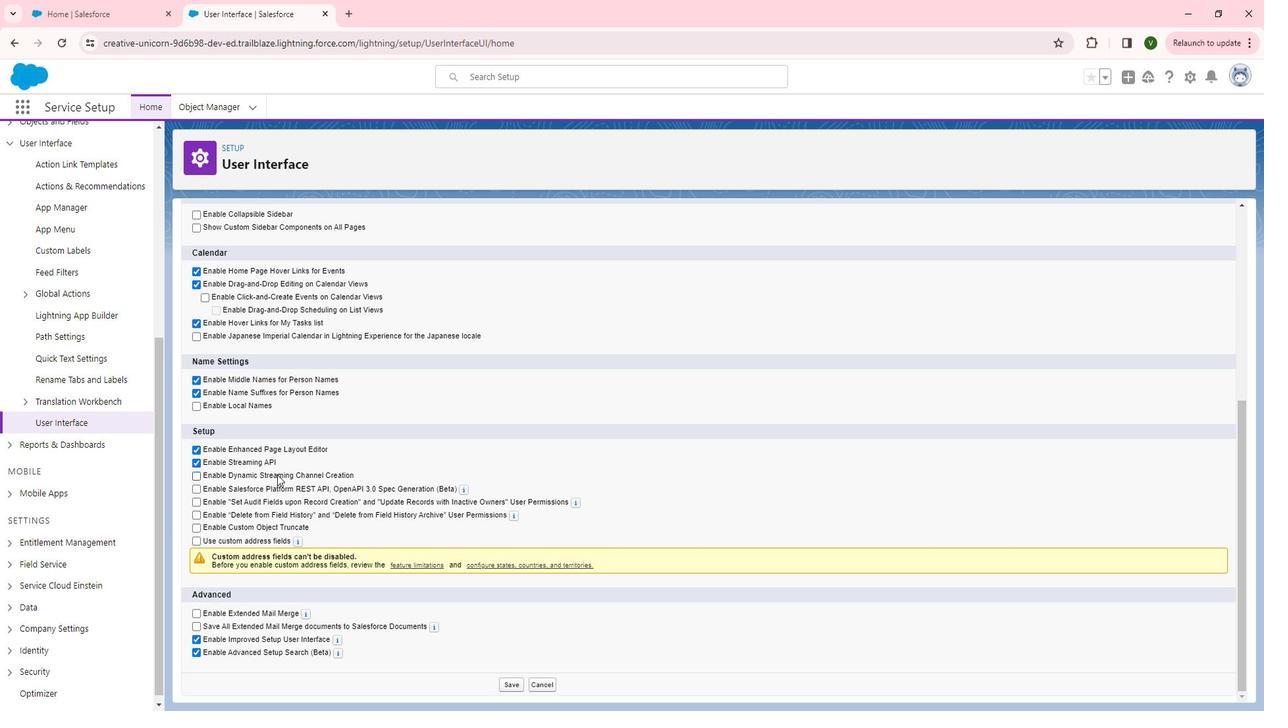 
Action: Mouse moved to (208, 521)
Screenshot: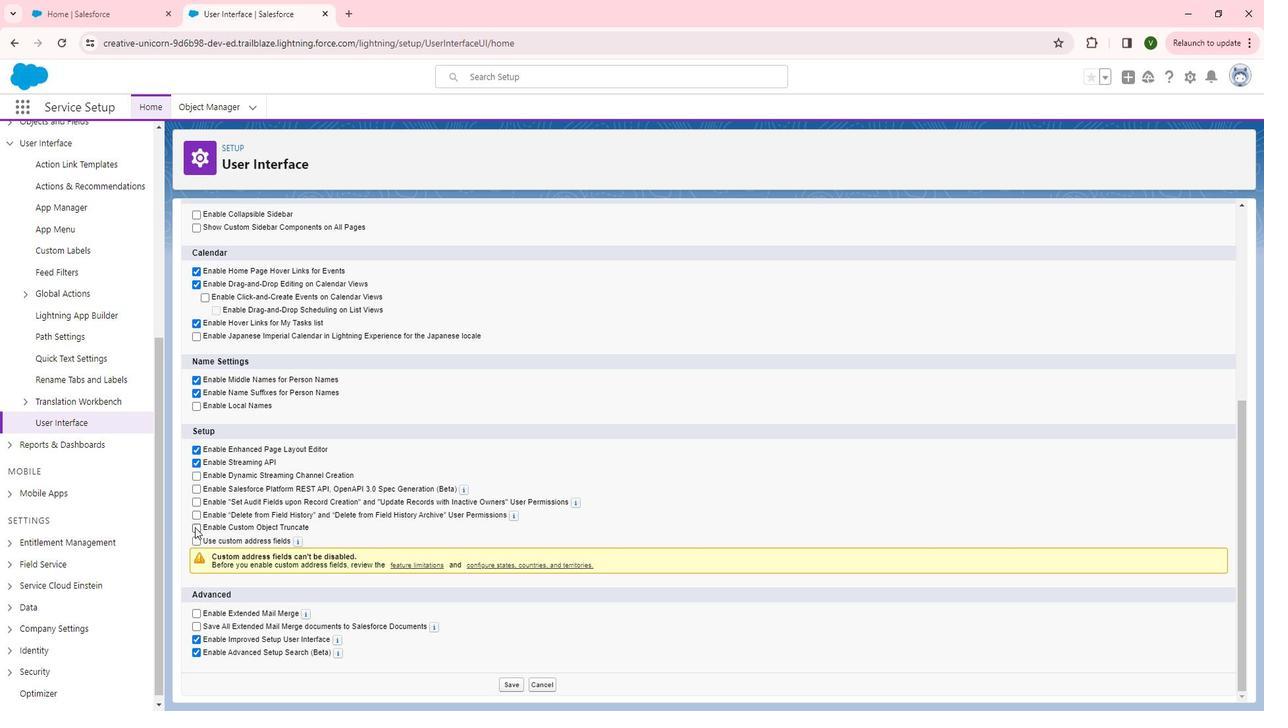 
Action: Mouse pressed left at (208, 521)
Screenshot: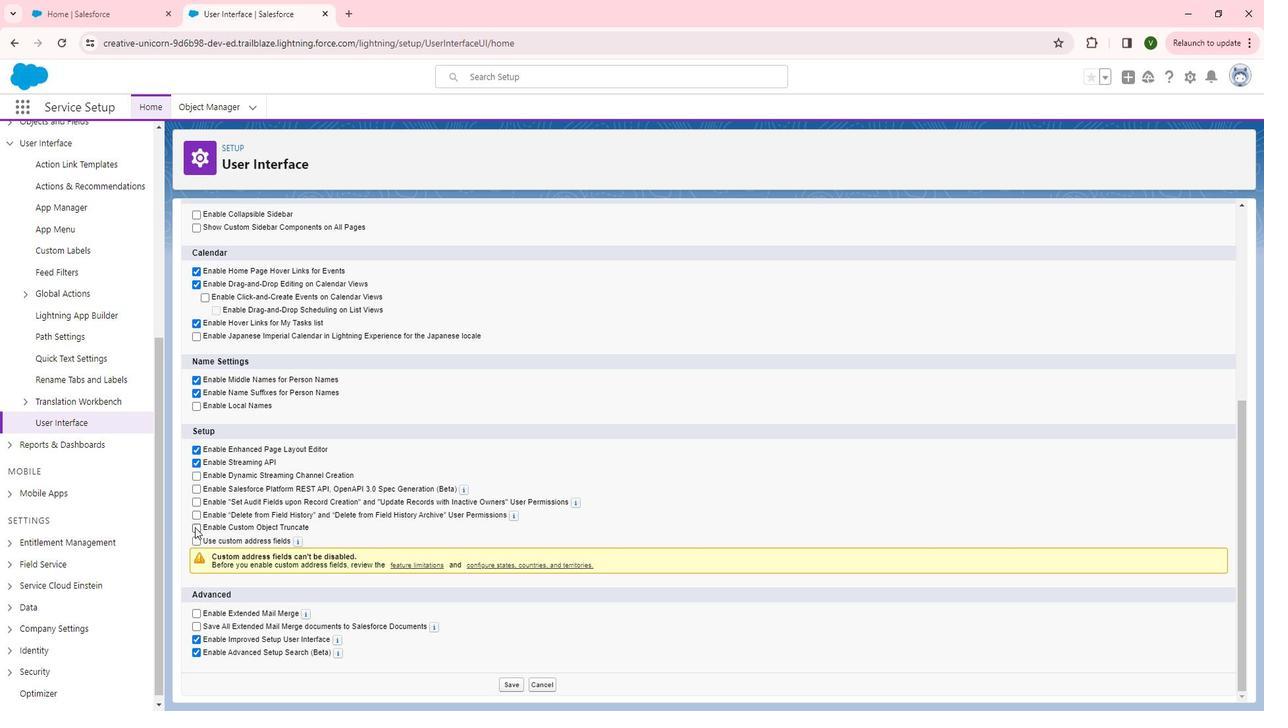 
Action: Mouse moved to (209, 614)
Screenshot: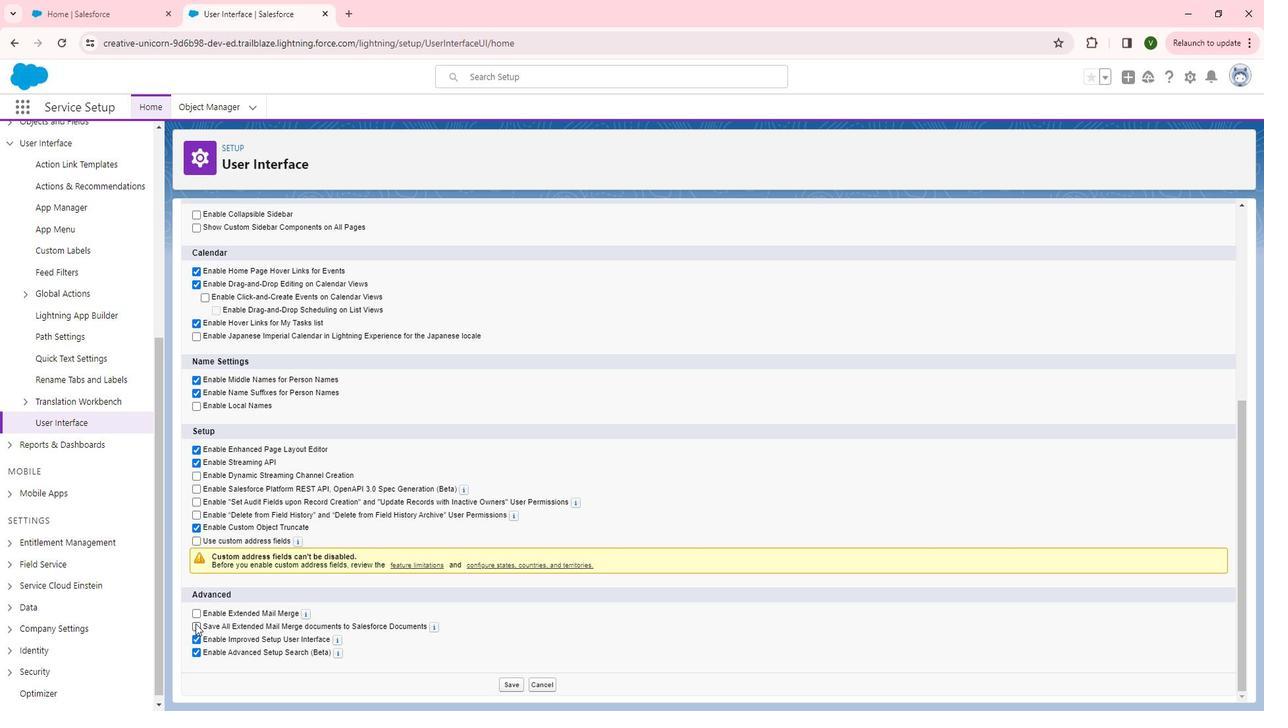 
Action: Mouse pressed left at (209, 614)
Screenshot: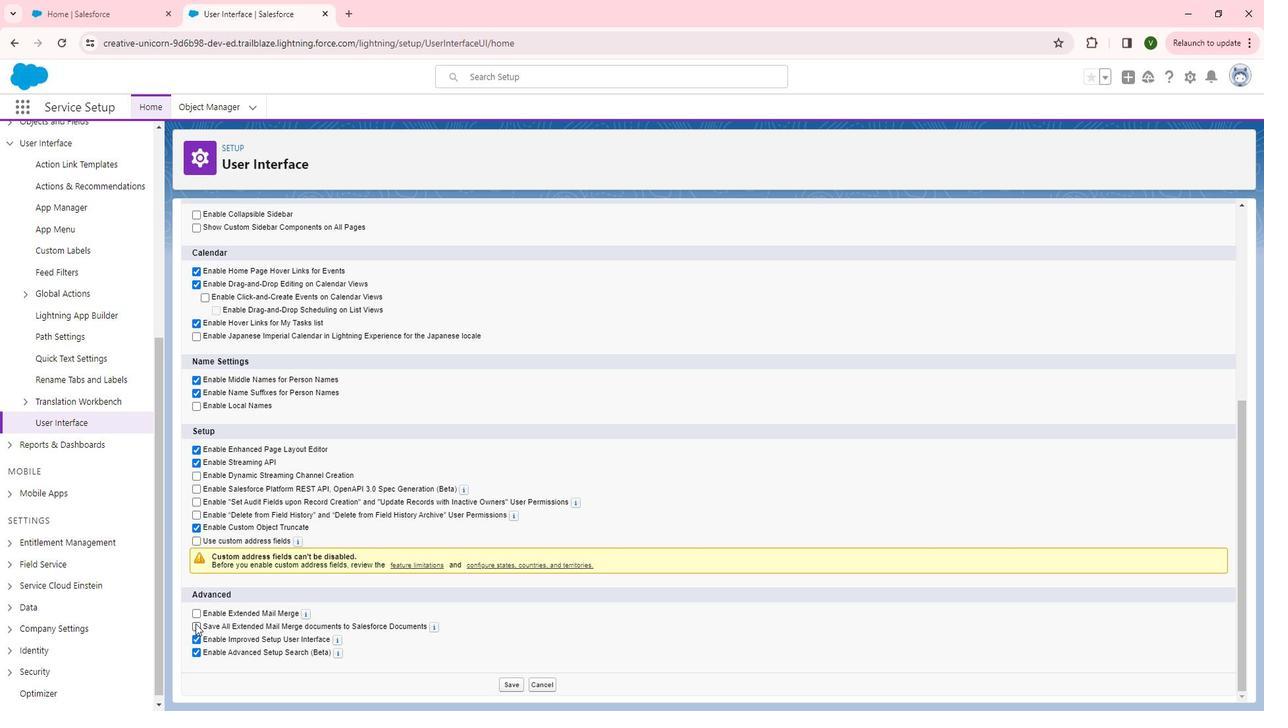 
Action: Mouse moved to (525, 675)
Screenshot: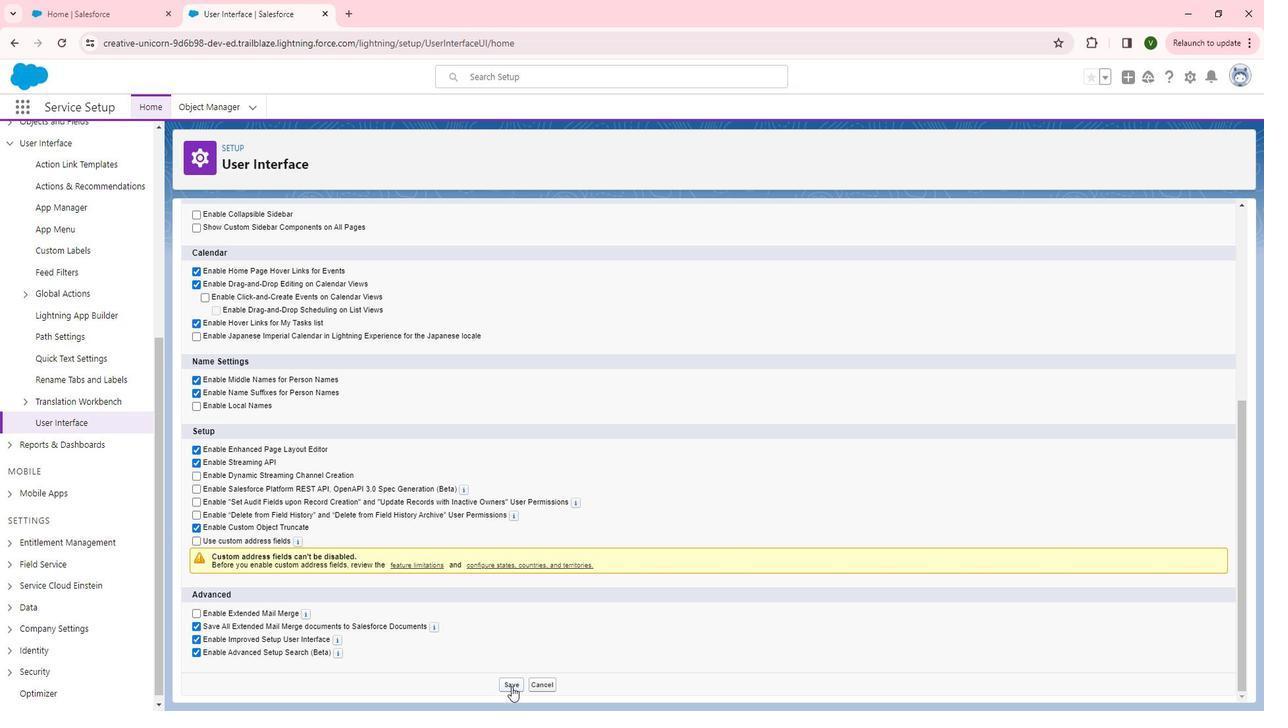 
Action: Mouse pressed left at (525, 675)
Screenshot: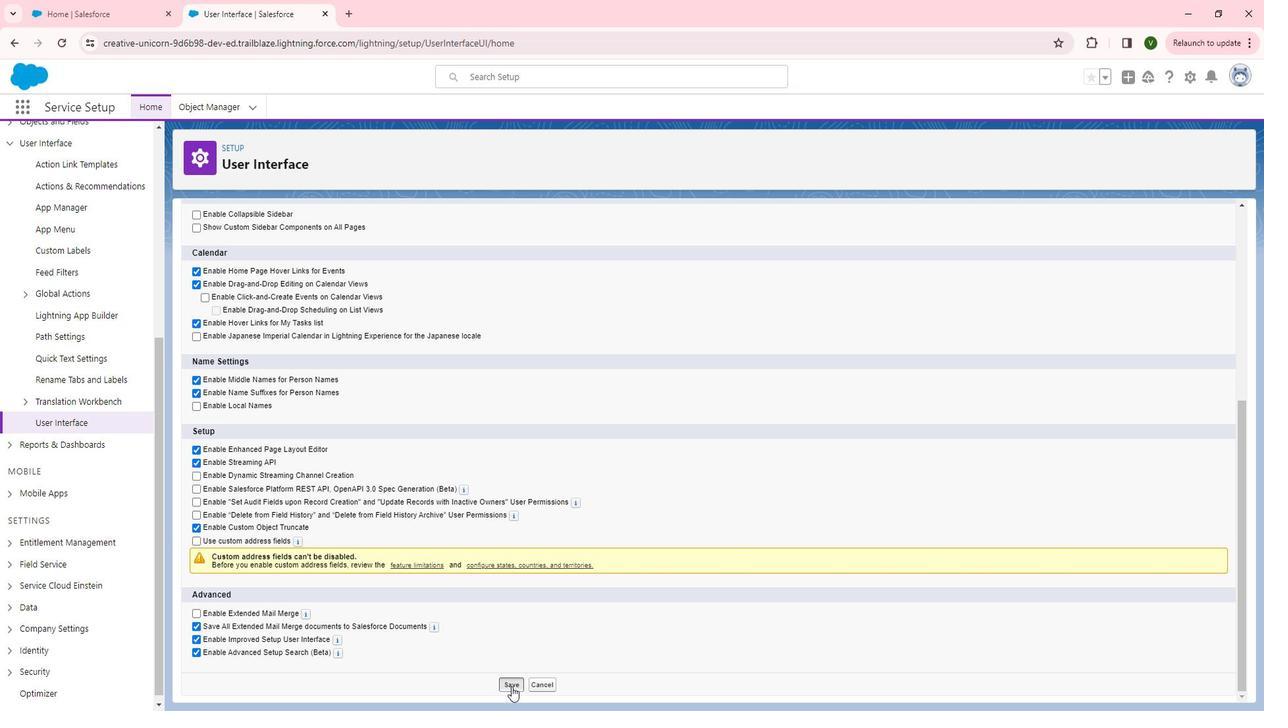 
Action: Mouse moved to (668, 492)
Screenshot: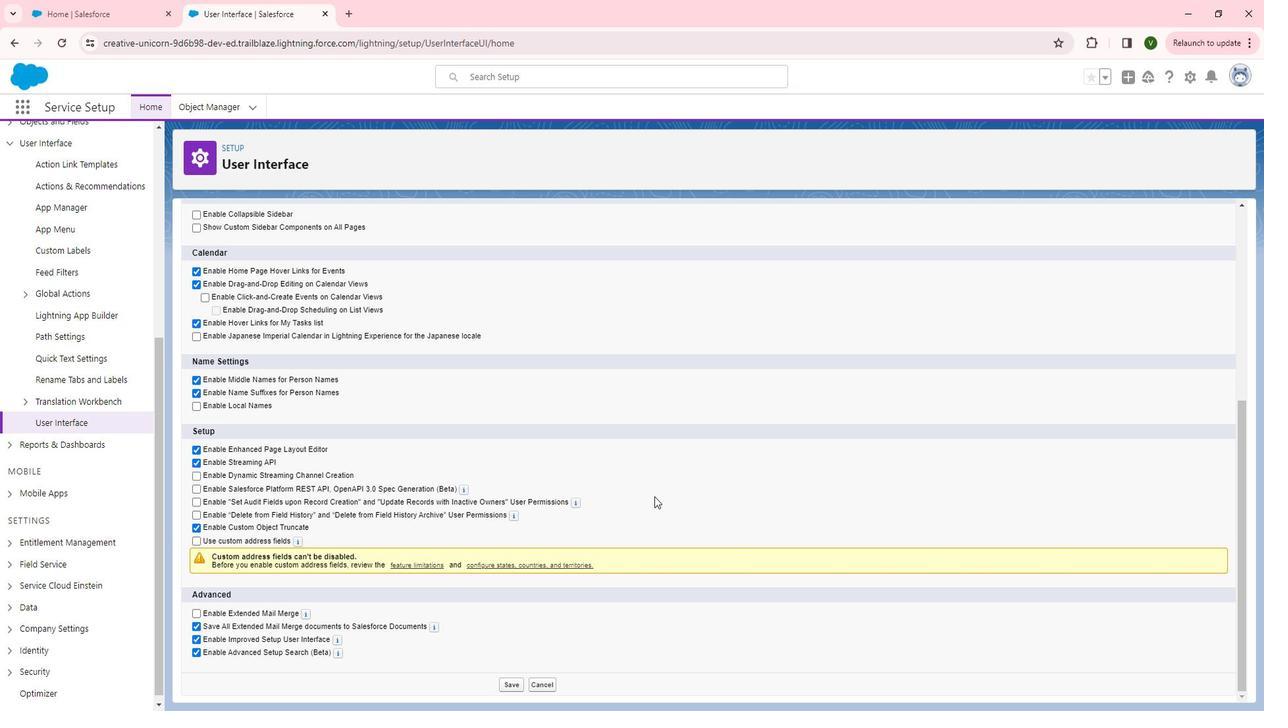 
